 Task: Check the average views per listing of fitness center in the last 3 years.
Action: Mouse moved to (1034, 234)
Screenshot: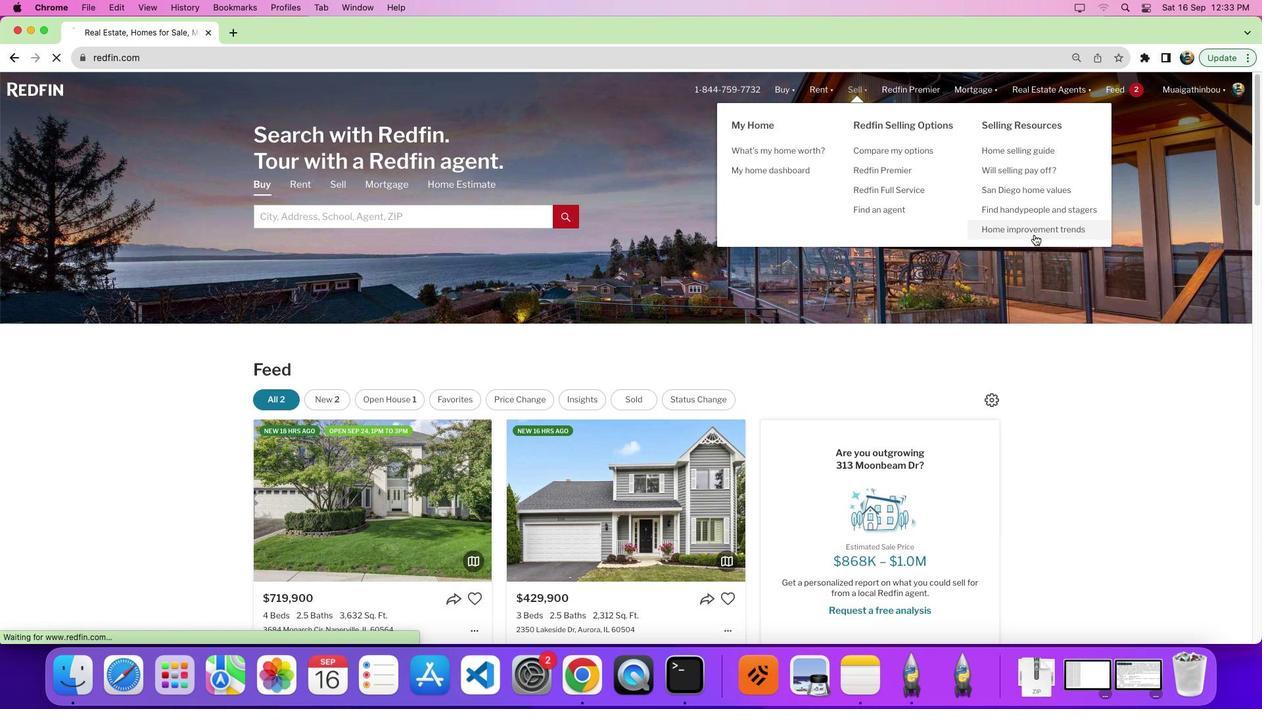 
Action: Mouse pressed left at (1034, 234)
Screenshot: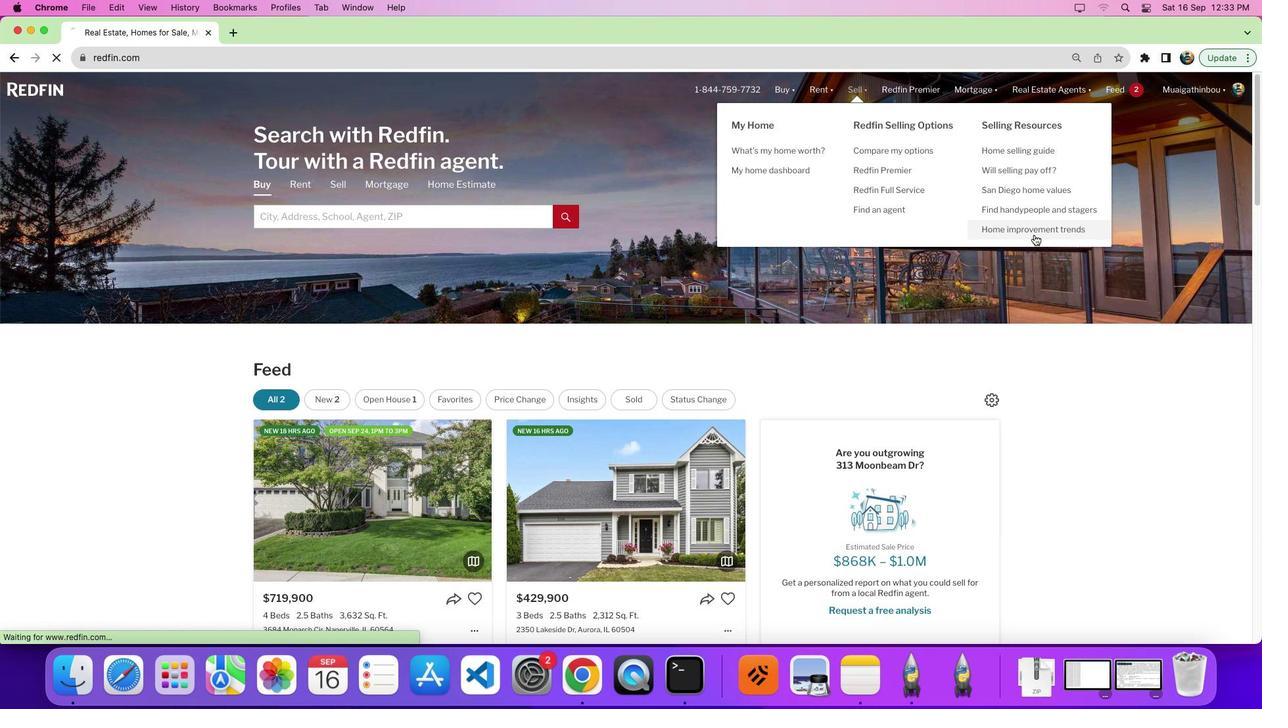 
Action: Mouse moved to (341, 247)
Screenshot: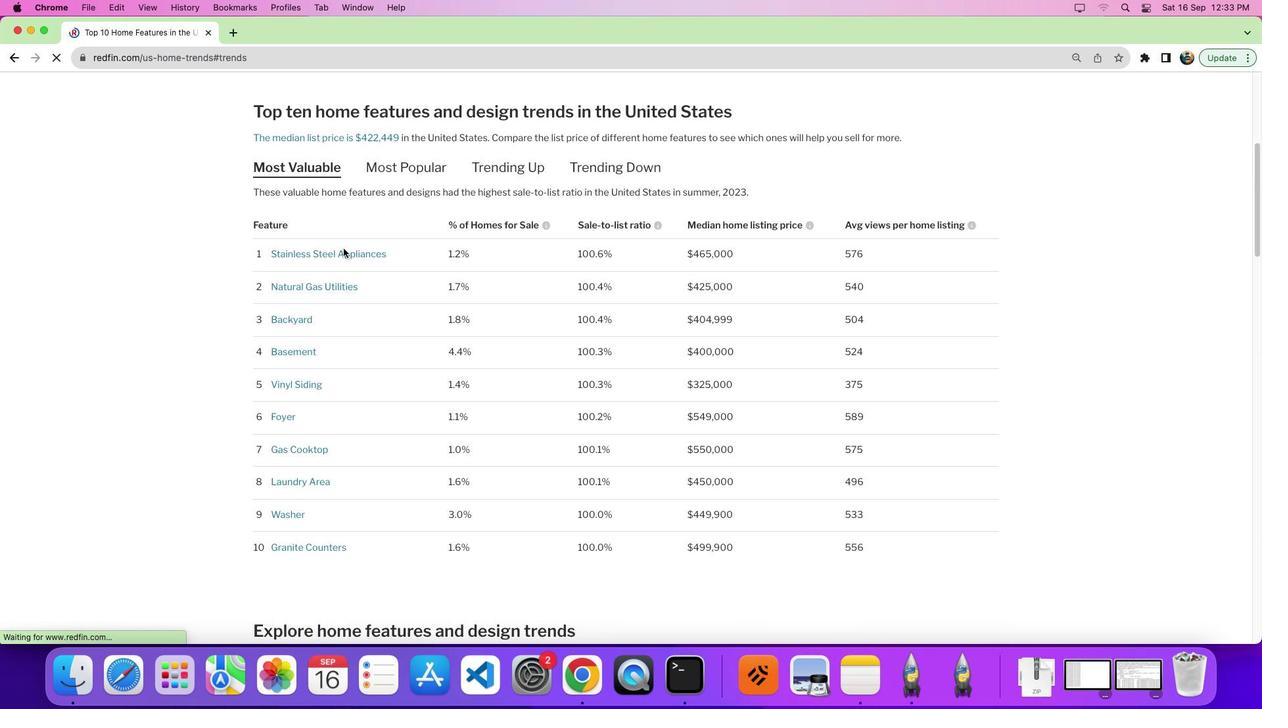 
Action: Mouse pressed left at (341, 247)
Screenshot: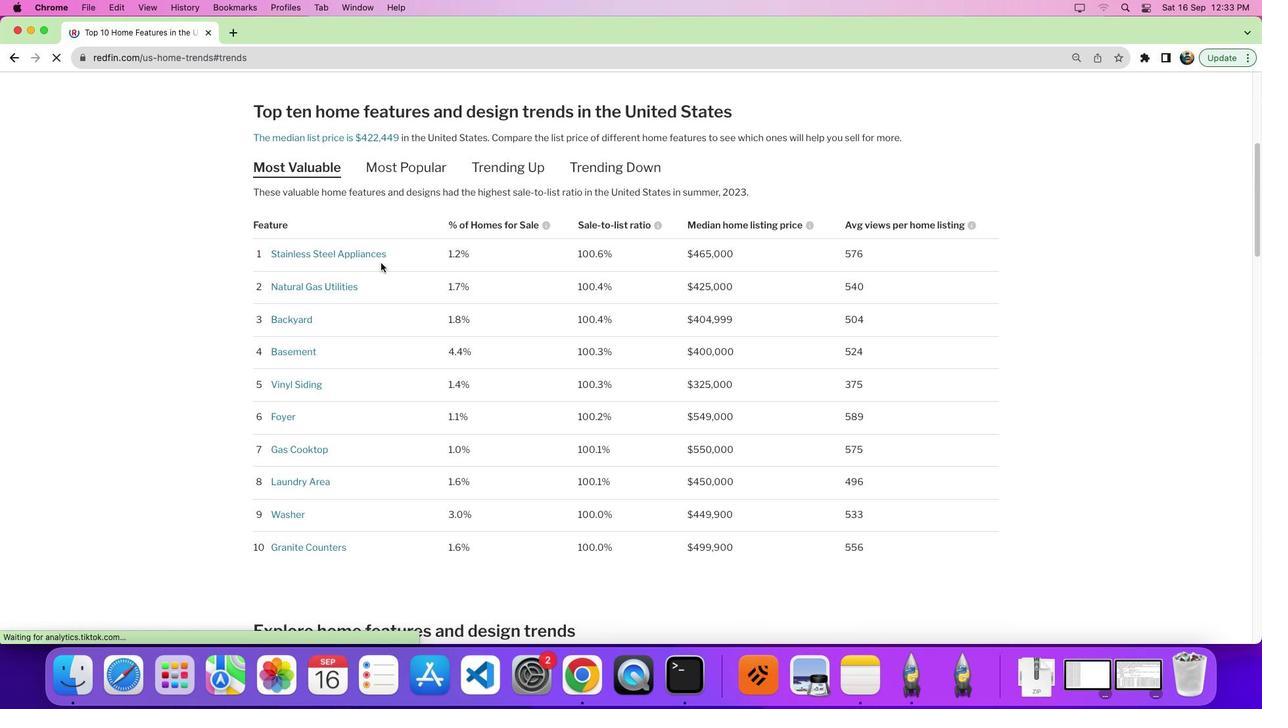 
Action: Mouse moved to (575, 325)
Screenshot: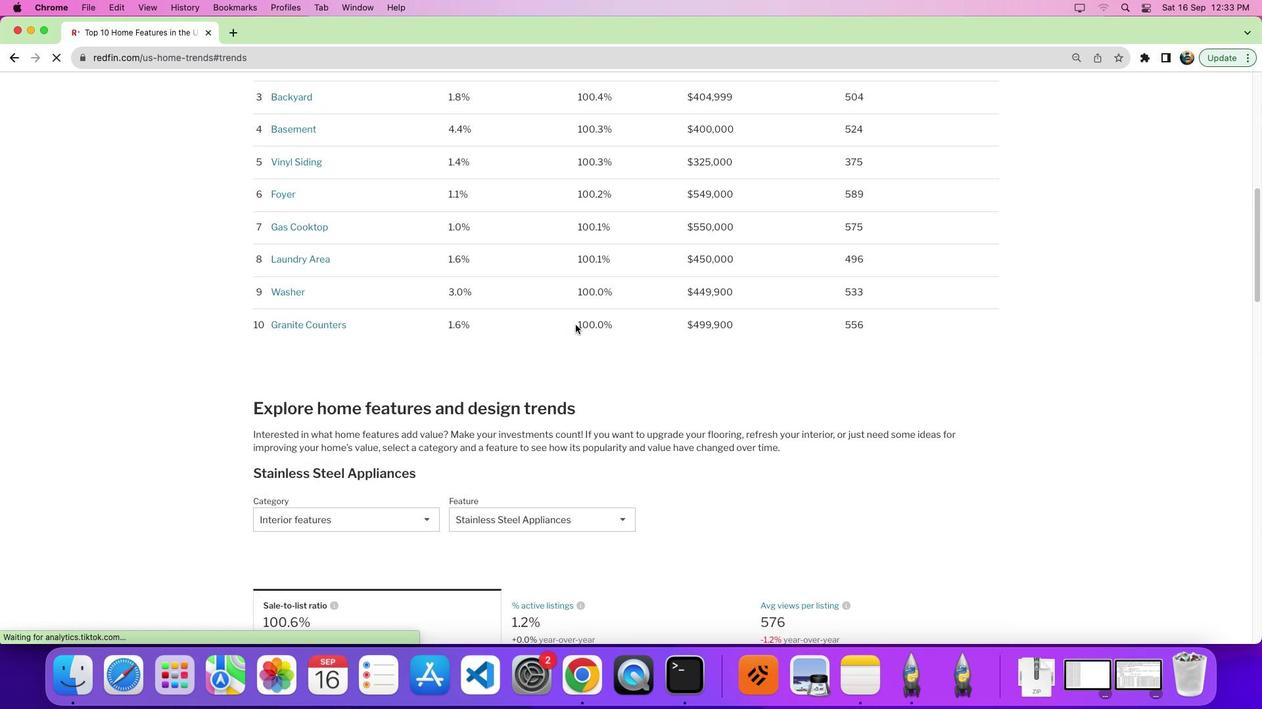 
Action: Mouse scrolled (575, 325) with delta (0, 0)
Screenshot: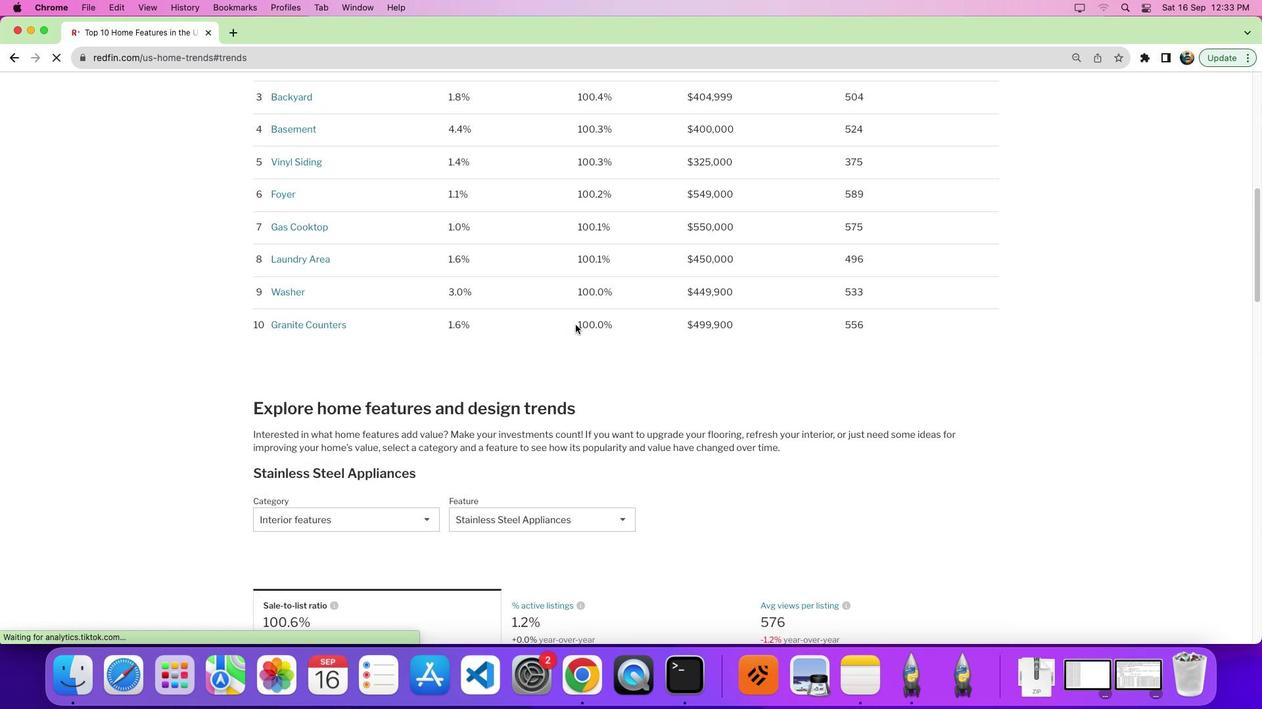 
Action: Mouse scrolled (575, 325) with delta (0, 0)
Screenshot: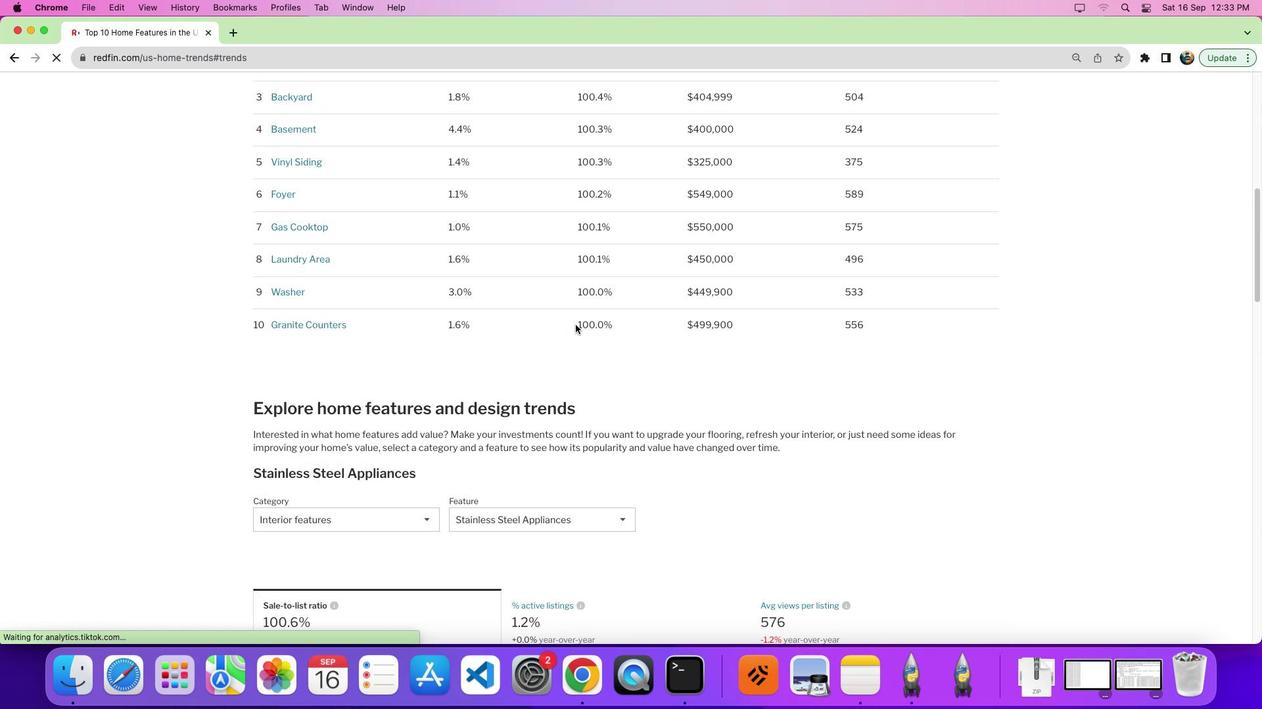 
Action: Mouse scrolled (575, 325) with delta (0, -3)
Screenshot: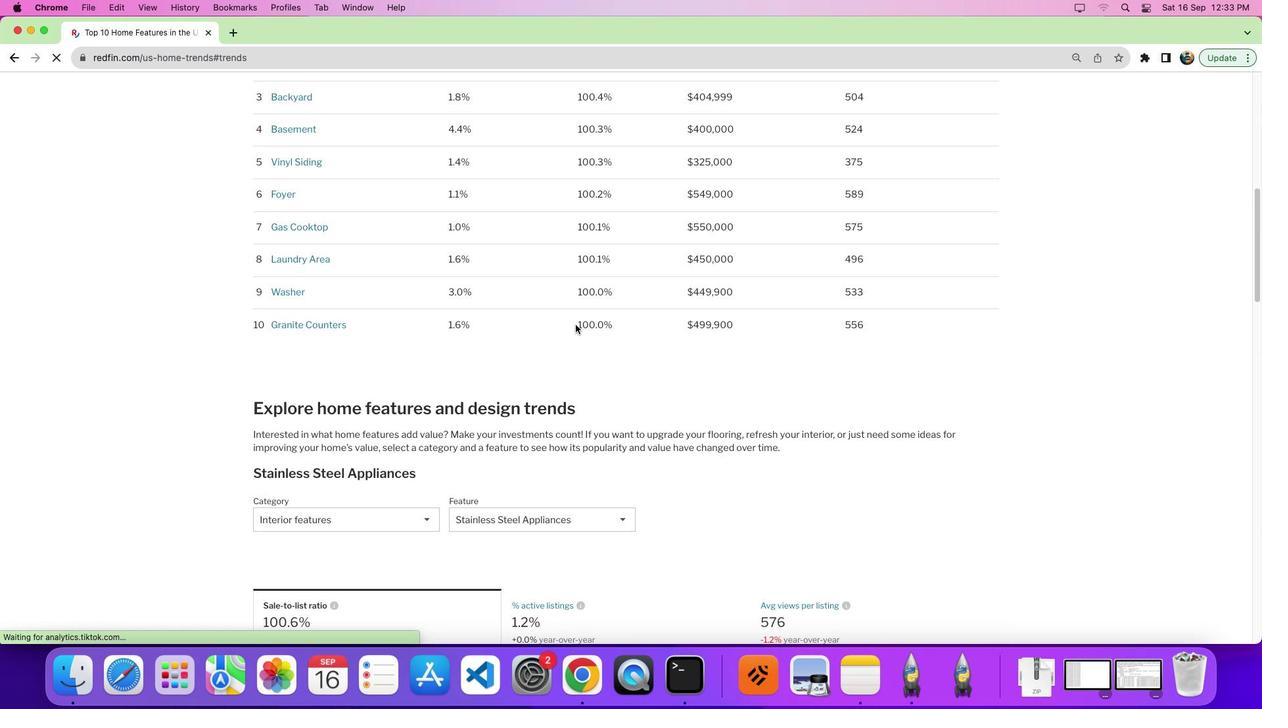 
Action: Mouse moved to (575, 325)
Screenshot: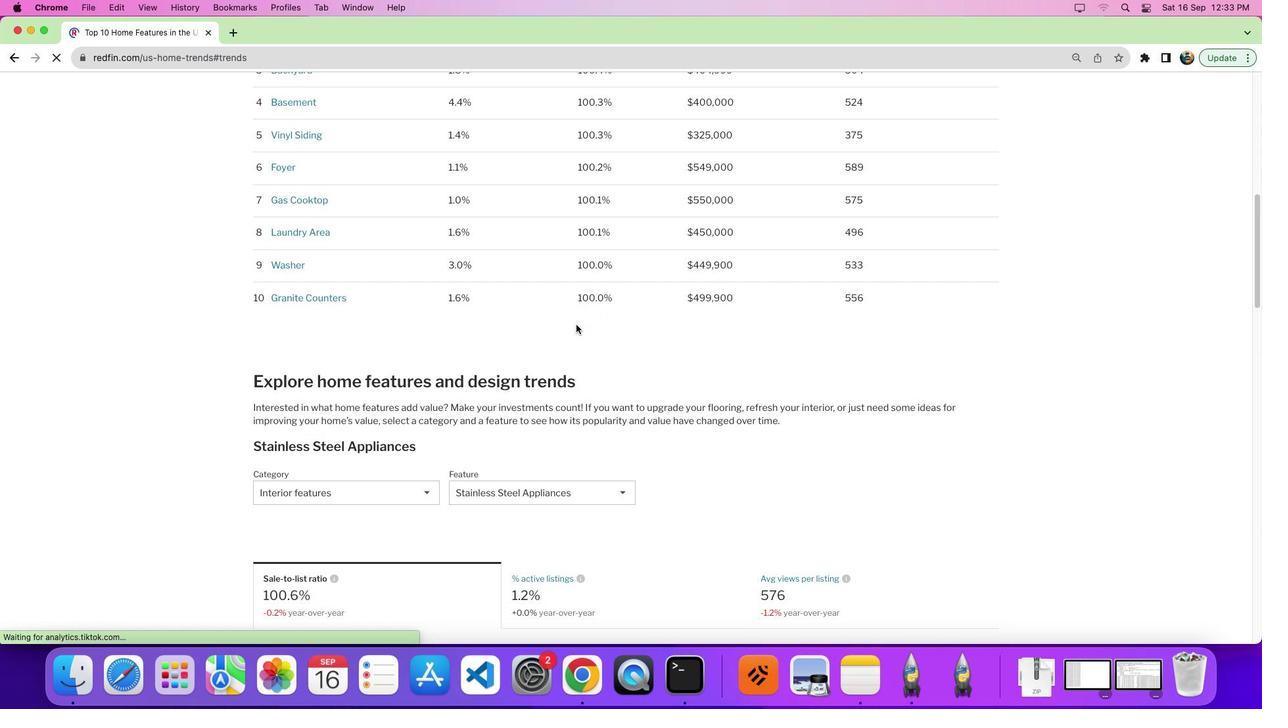 
Action: Mouse scrolled (575, 325) with delta (0, 0)
Screenshot: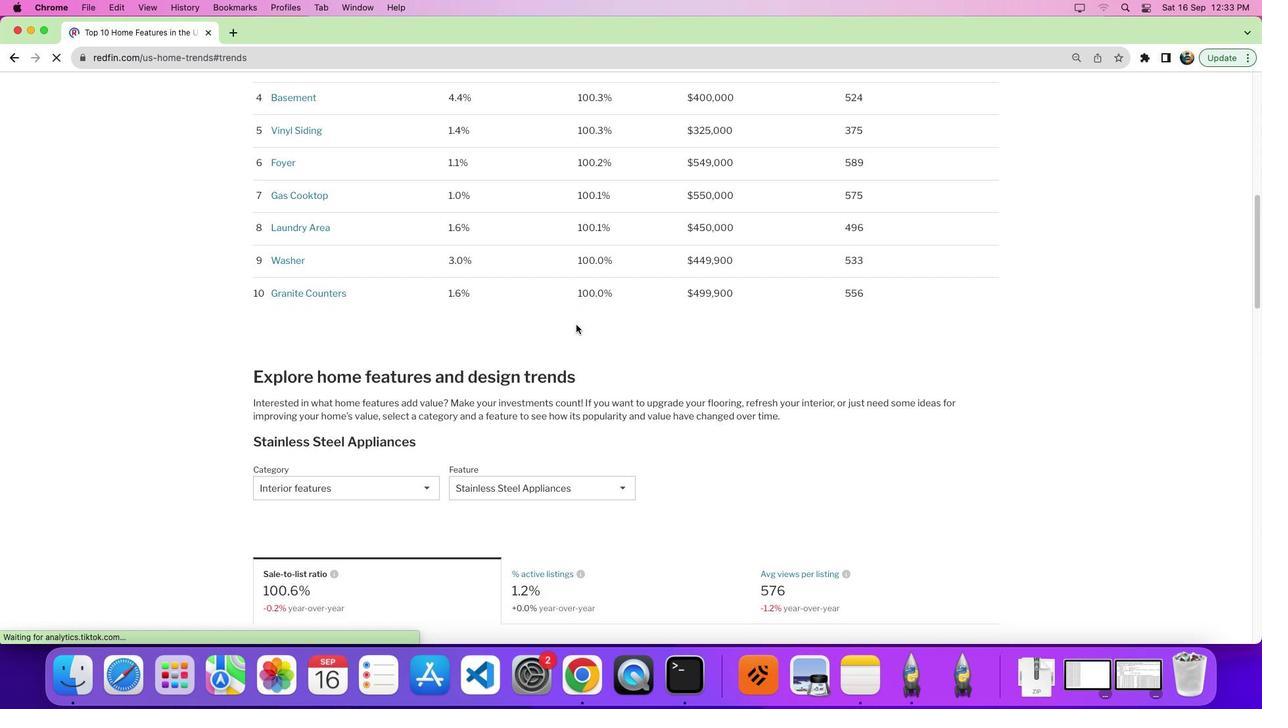 
Action: Mouse scrolled (575, 325) with delta (0, 0)
Screenshot: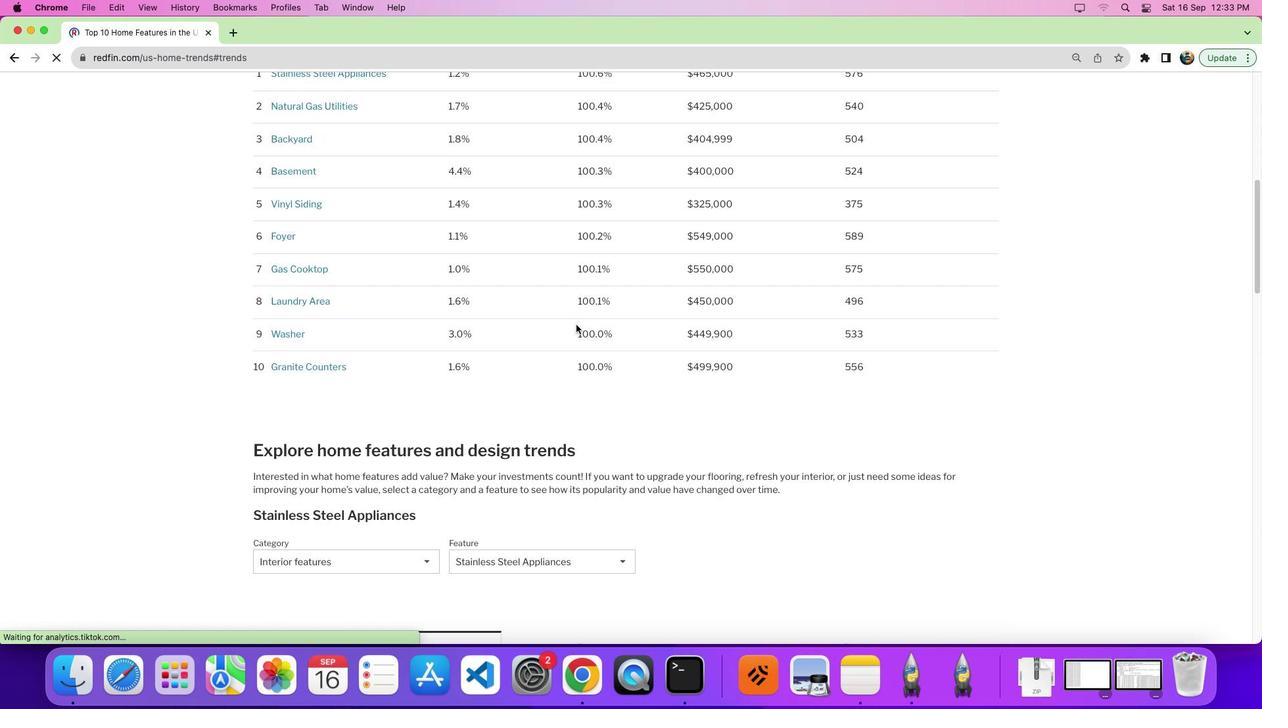 
Action: Mouse scrolled (575, 325) with delta (0, 0)
Screenshot: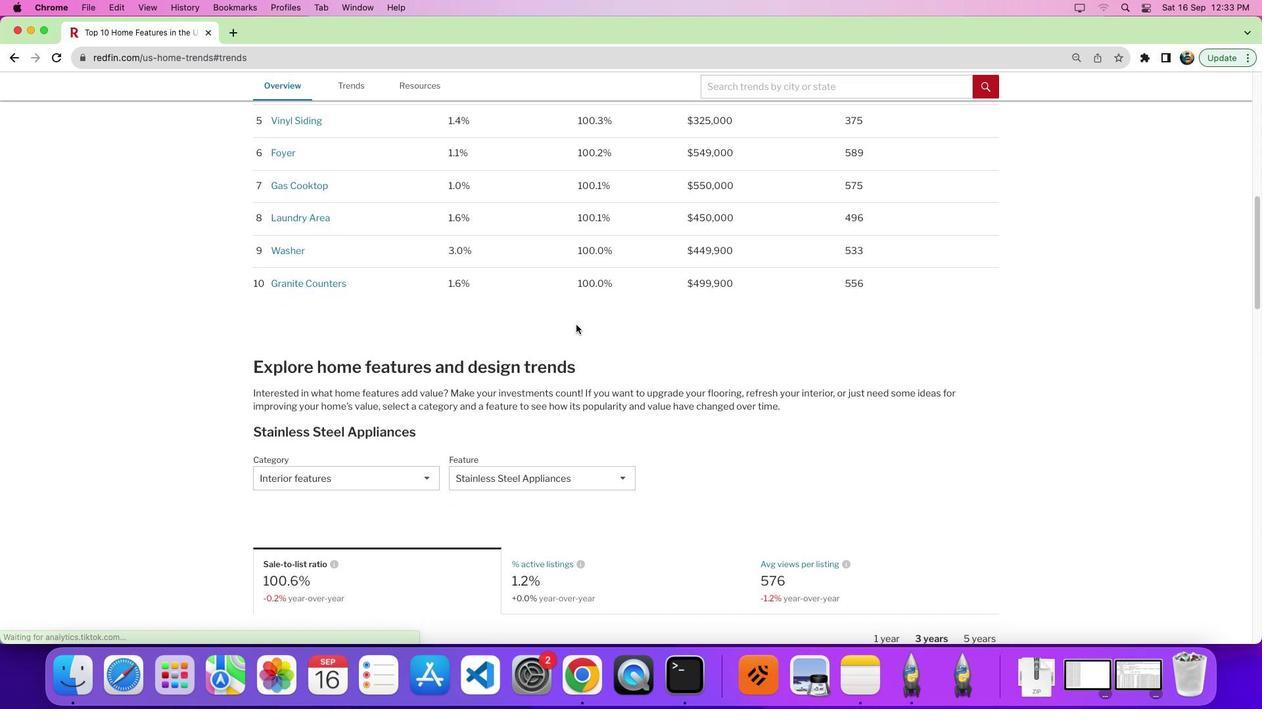 
Action: Mouse scrolled (575, 325) with delta (0, 0)
Screenshot: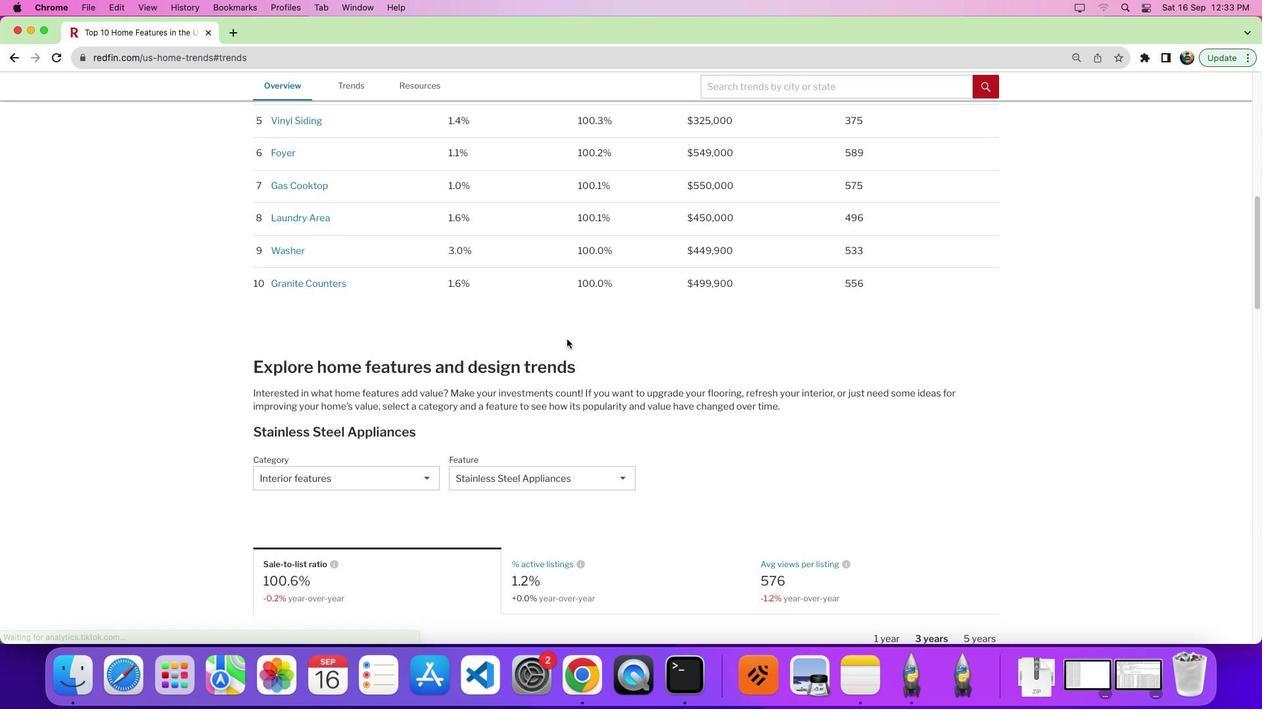 
Action: Mouse moved to (594, 421)
Screenshot: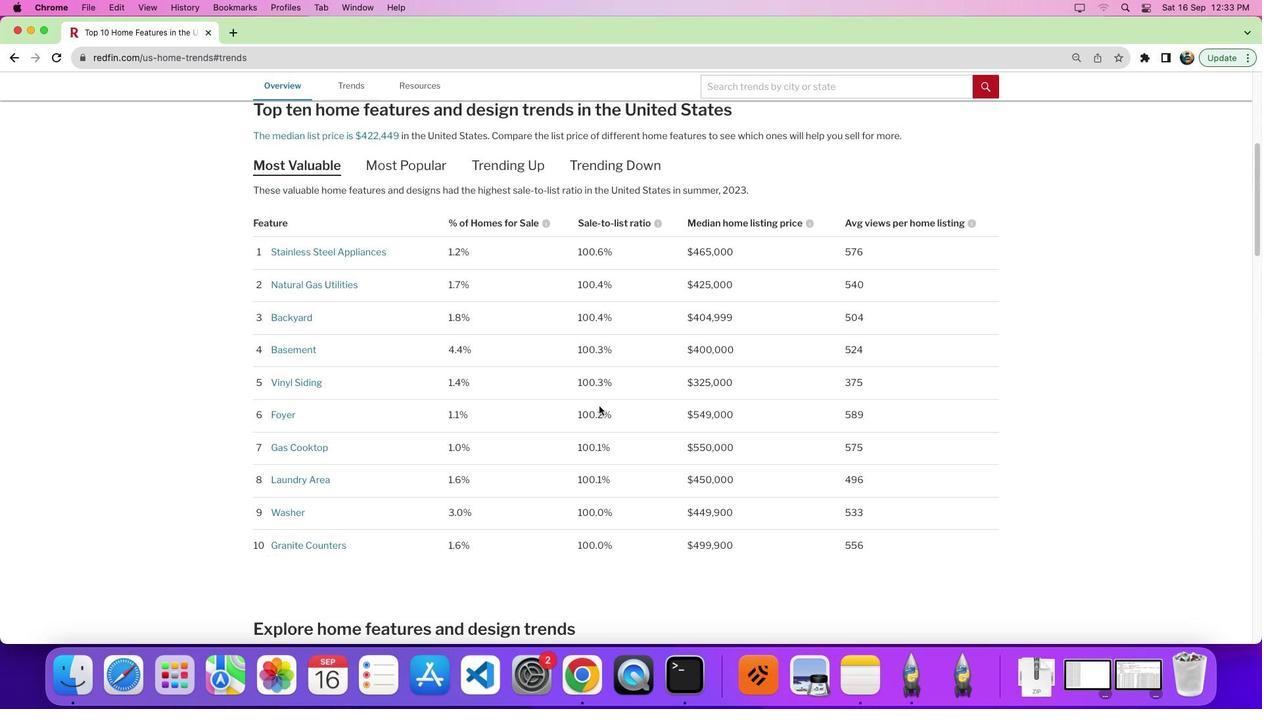 
Action: Mouse scrolled (594, 421) with delta (0, 0)
Screenshot: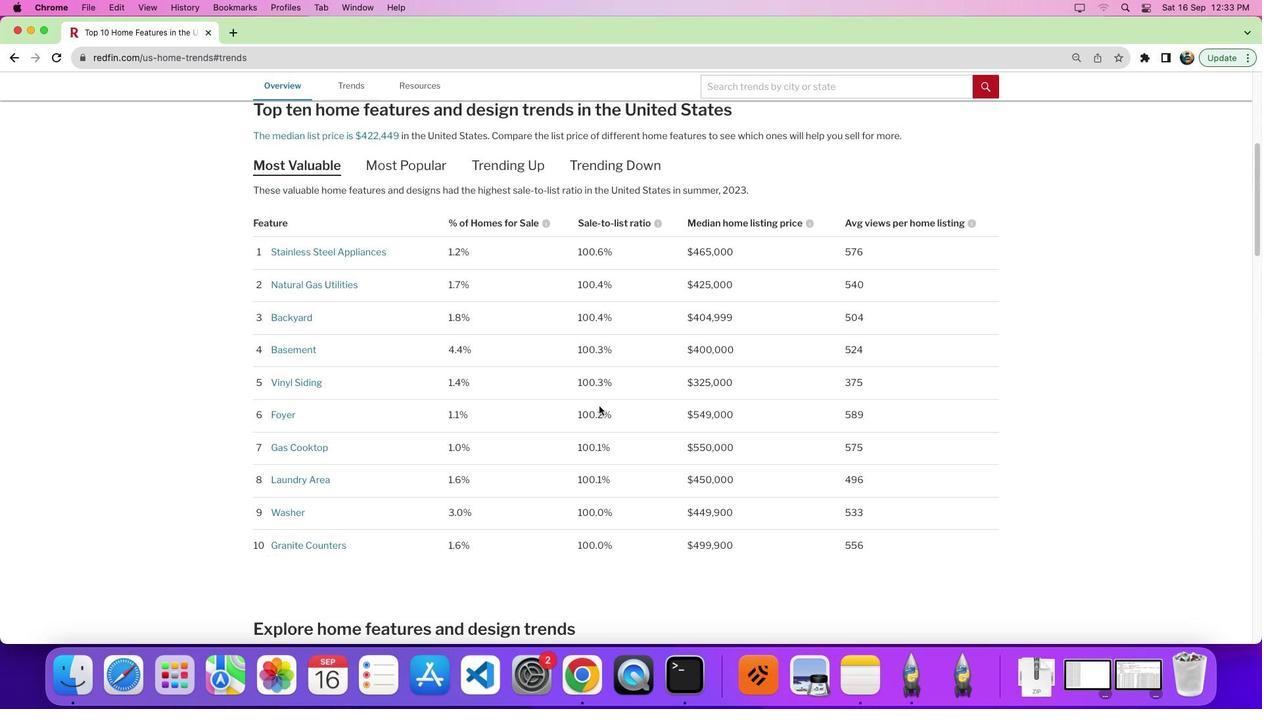 
Action: Mouse moved to (598, 410)
Screenshot: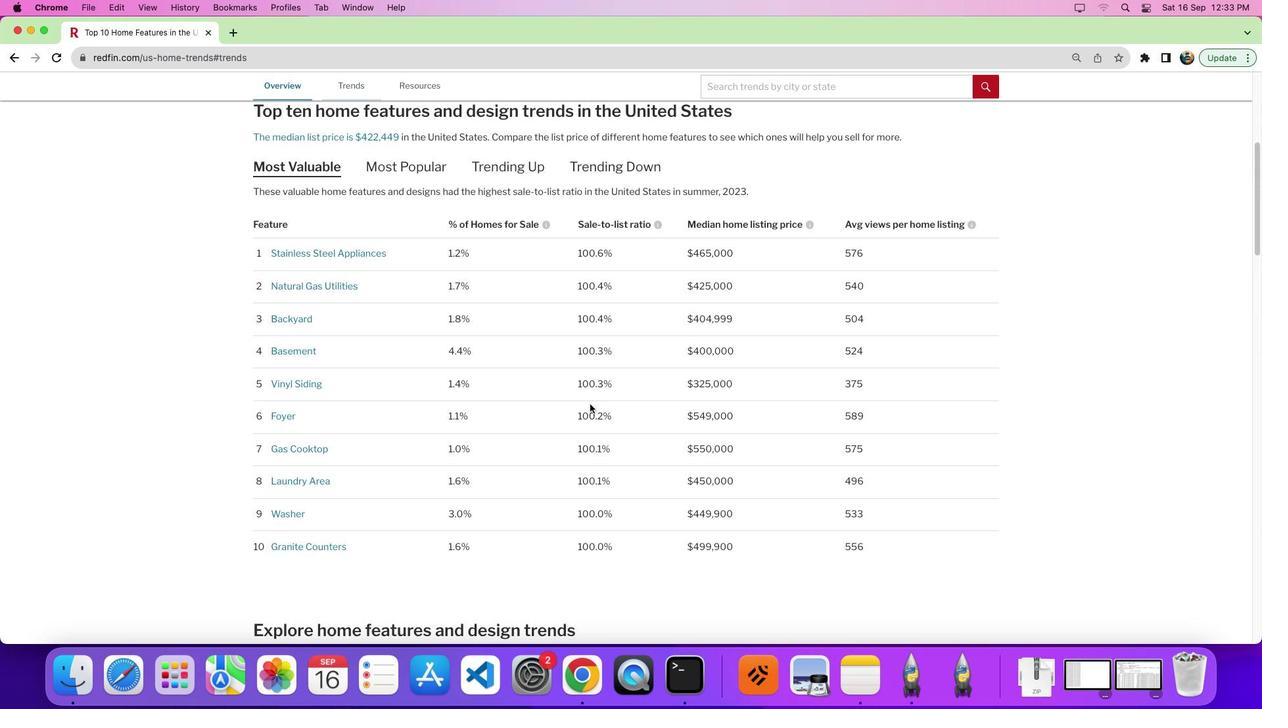 
Action: Mouse scrolled (598, 410) with delta (0, 0)
Screenshot: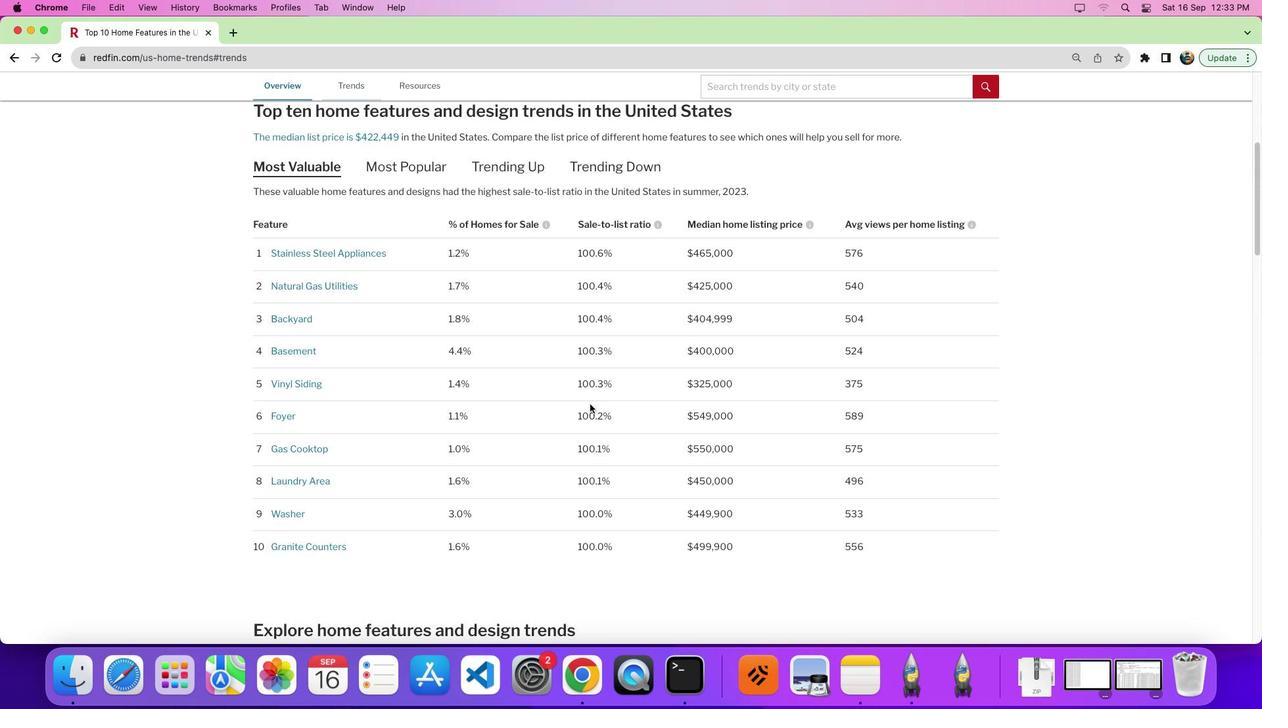 
Action: Mouse moved to (630, 391)
Screenshot: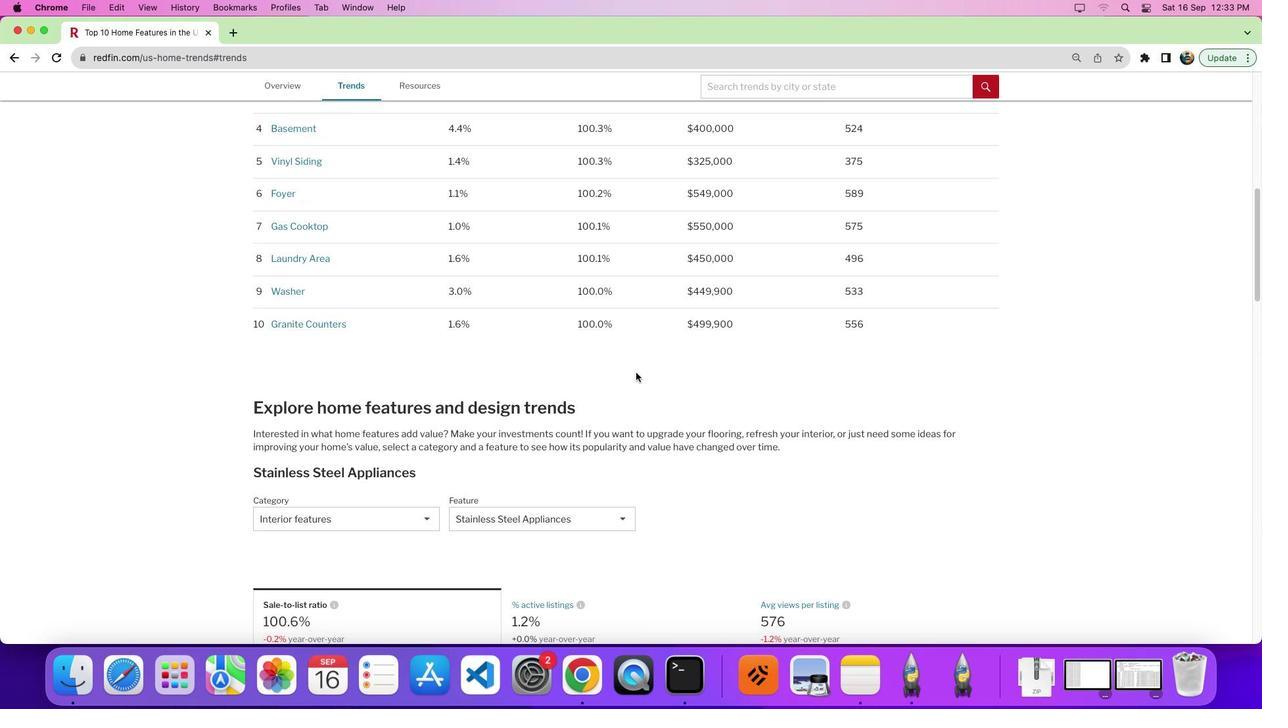
Action: Mouse scrolled (630, 391) with delta (0, 0)
Screenshot: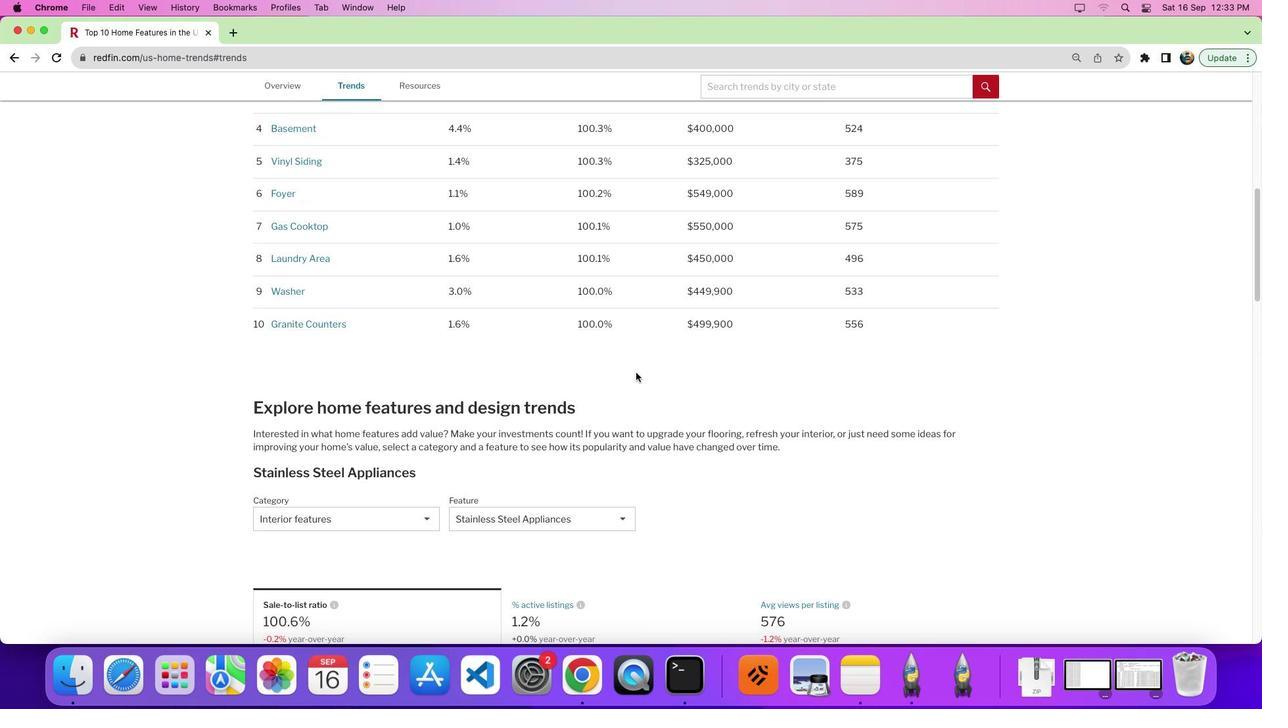 
Action: Mouse moved to (631, 389)
Screenshot: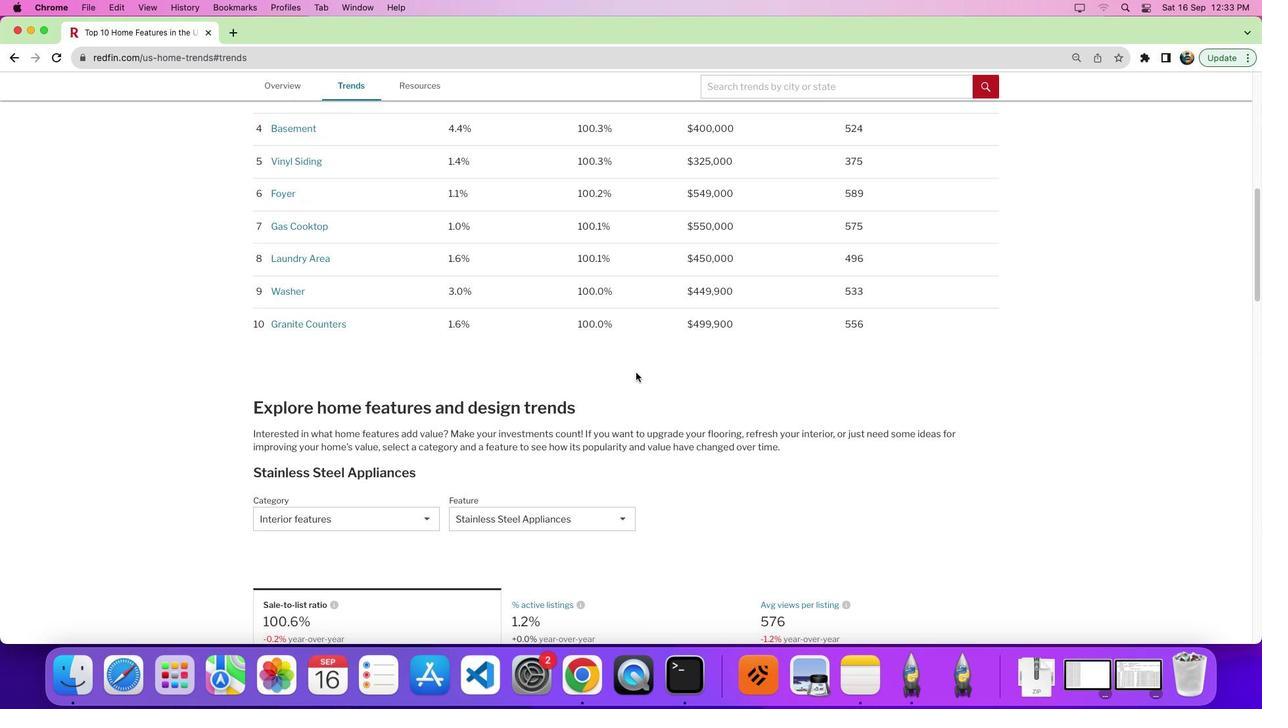 
Action: Mouse scrolled (631, 389) with delta (0, 0)
Screenshot: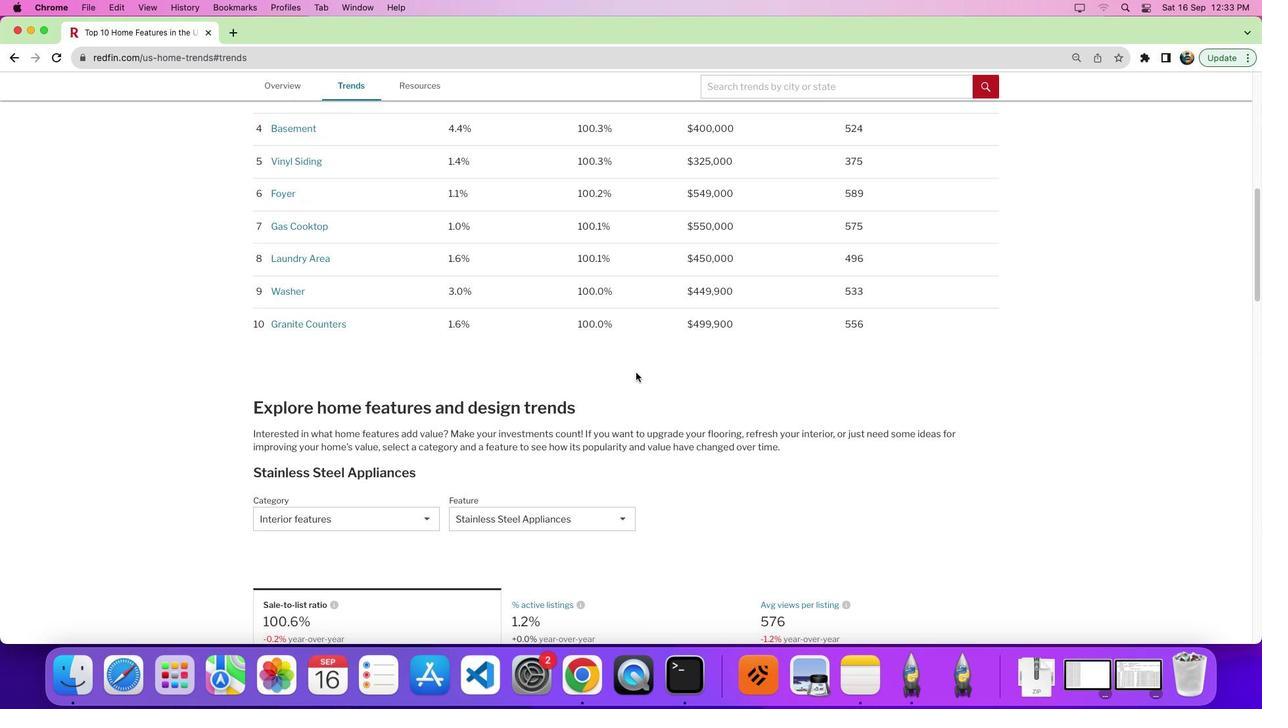 
Action: Mouse moved to (633, 379)
Screenshot: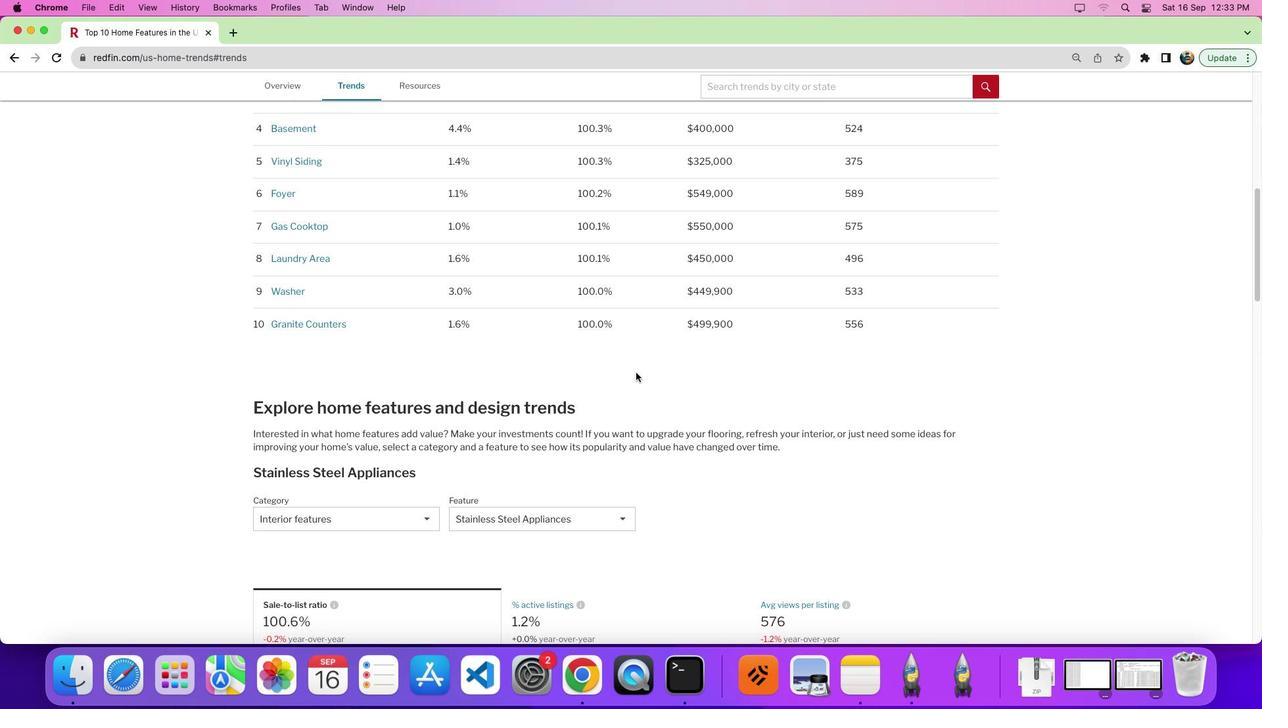 
Action: Mouse scrolled (633, 379) with delta (0, -3)
Screenshot: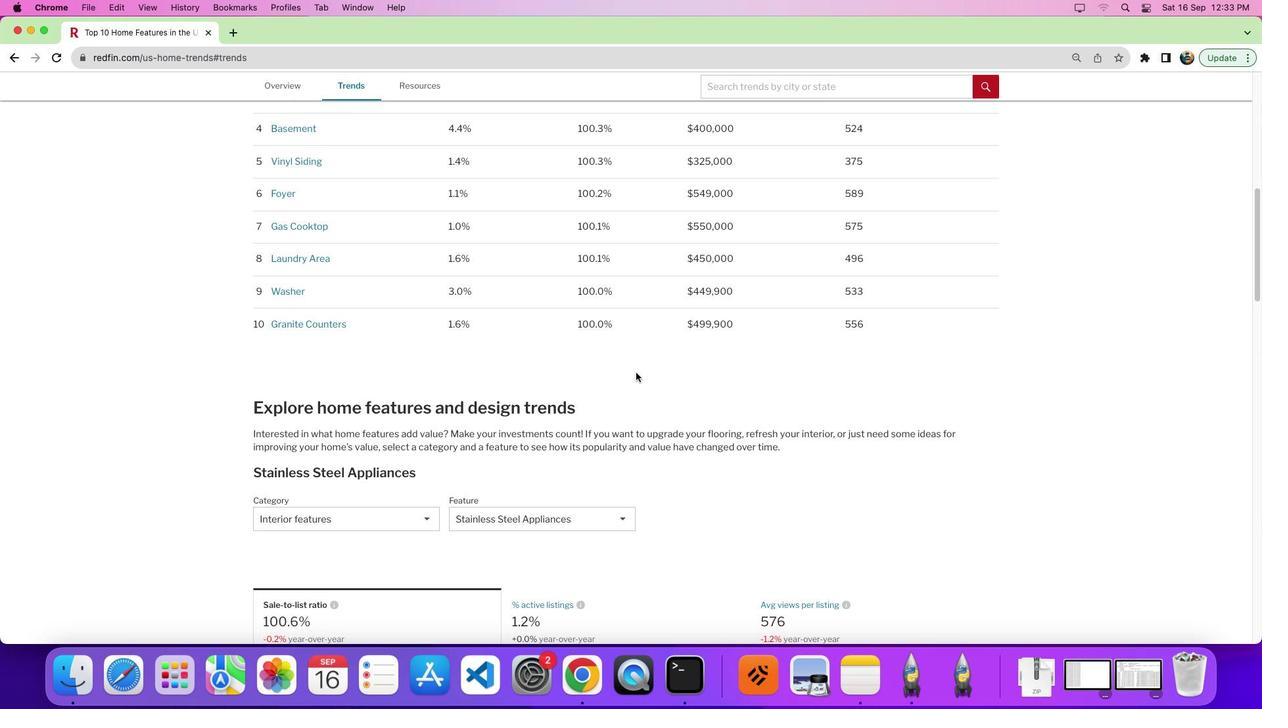 
Action: Mouse moved to (635, 374)
Screenshot: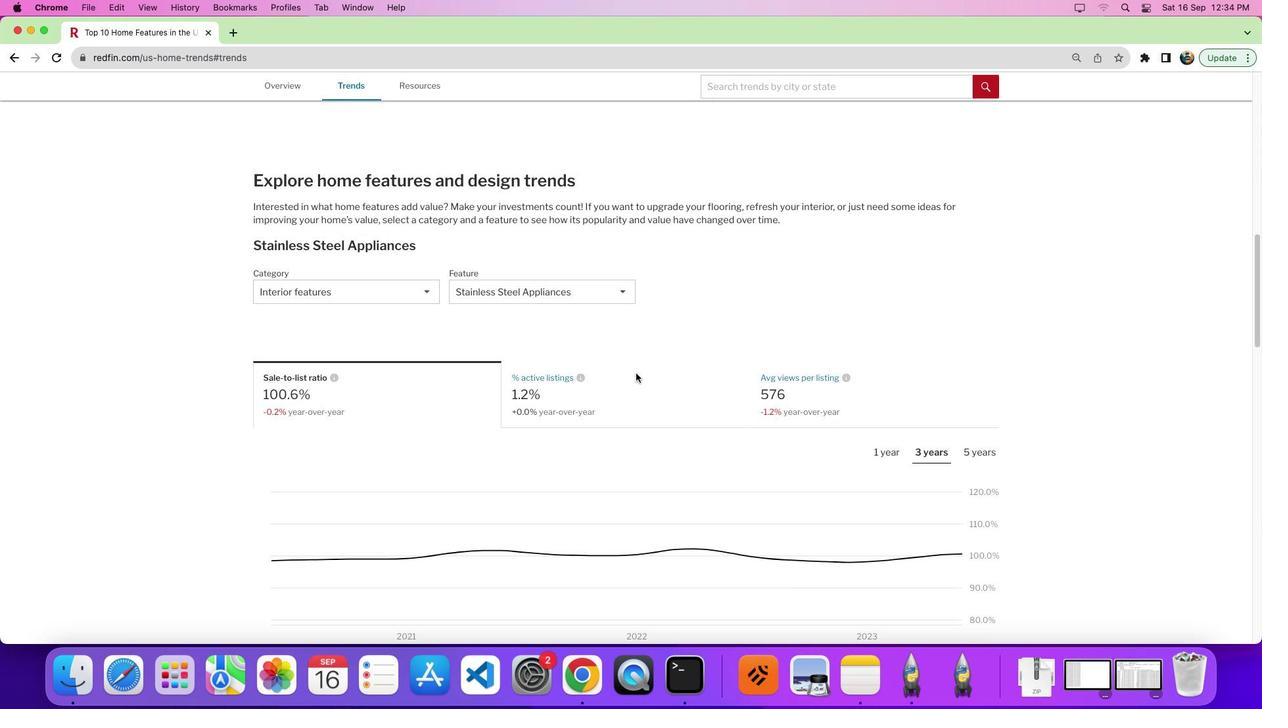 
Action: Mouse scrolled (635, 374) with delta (0, 0)
Screenshot: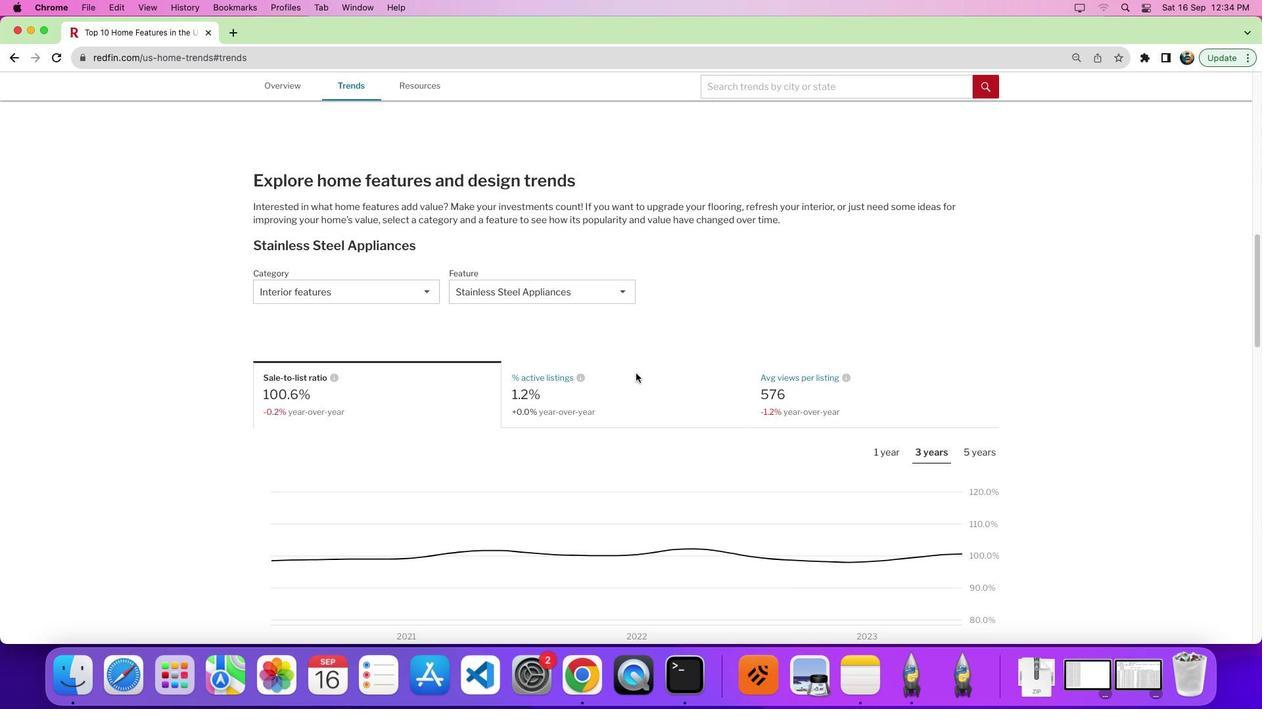 
Action: Mouse scrolled (635, 374) with delta (0, 0)
Screenshot: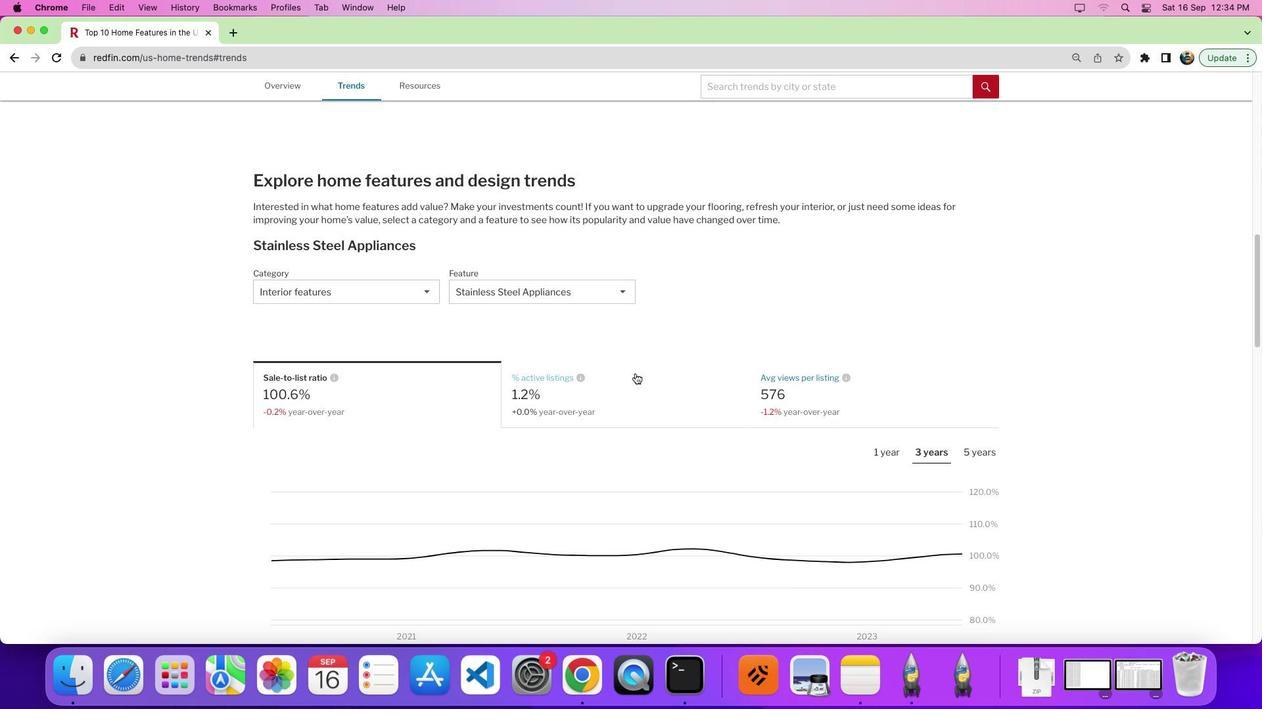 
Action: Mouse scrolled (635, 374) with delta (0, -3)
Screenshot: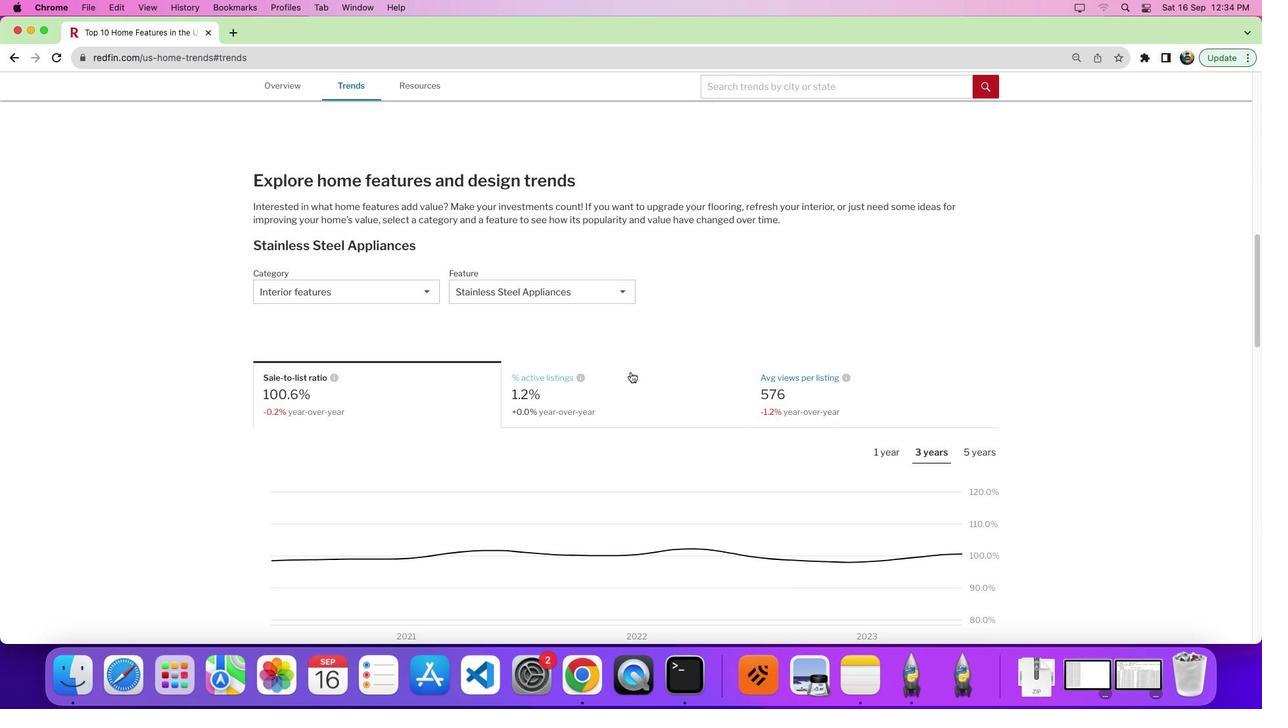 
Action: Mouse moved to (312, 298)
Screenshot: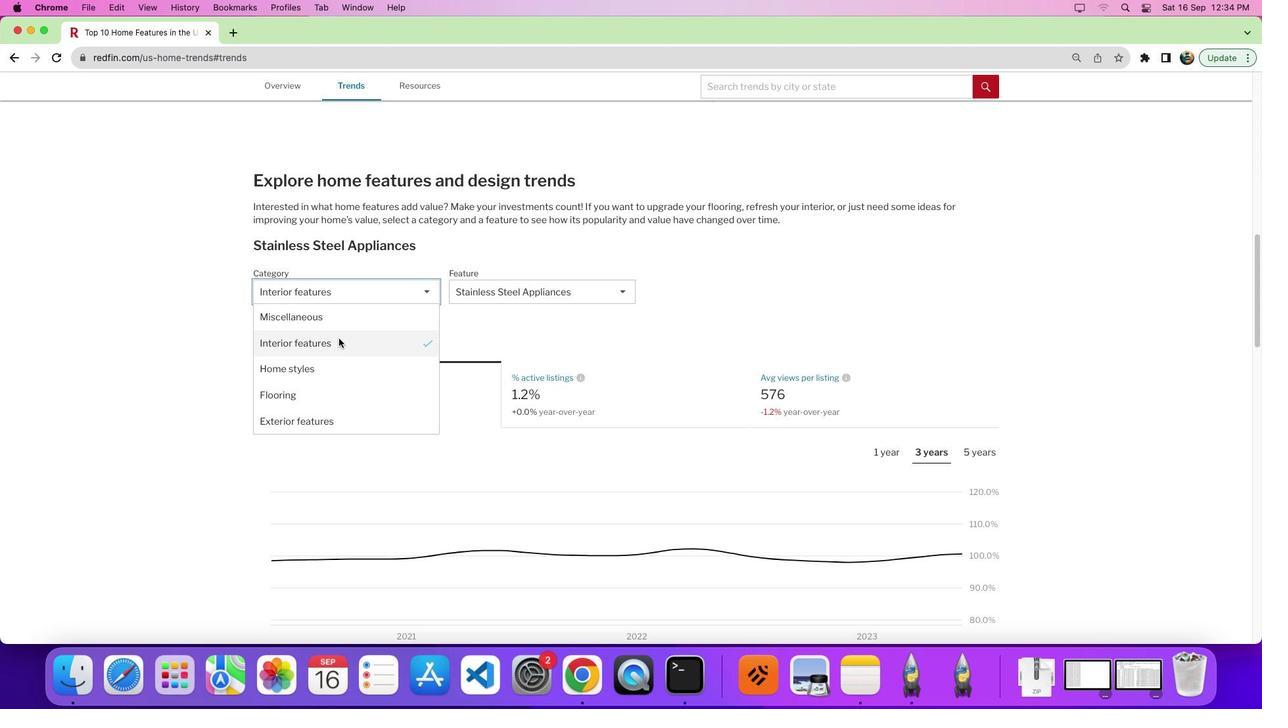 
Action: Mouse pressed left at (312, 298)
Screenshot: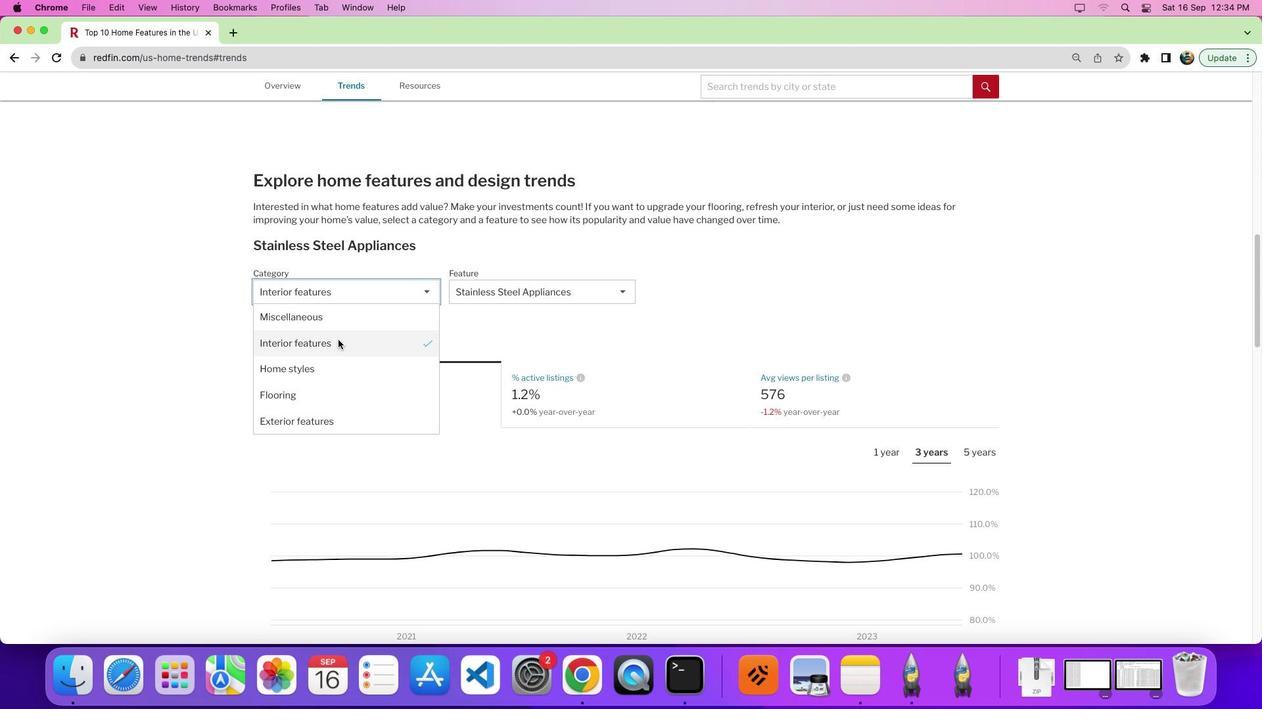 
Action: Mouse moved to (338, 340)
Screenshot: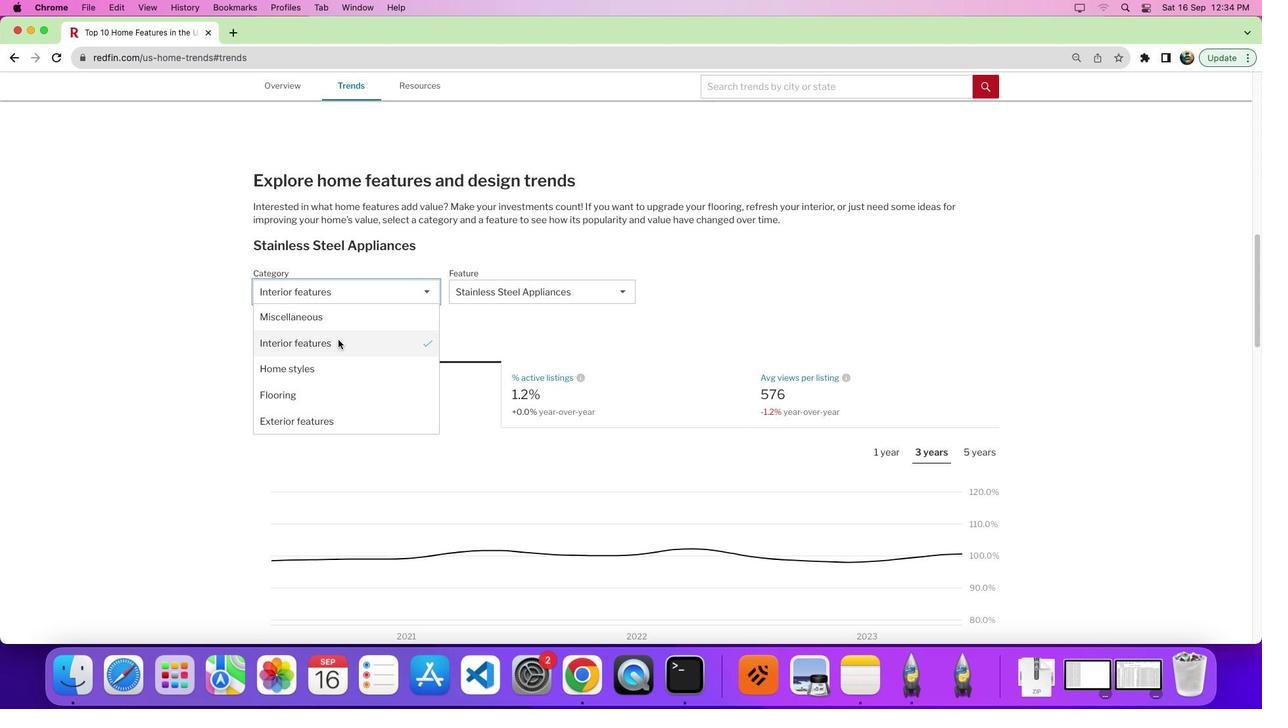 
Action: Mouse pressed left at (338, 340)
Screenshot: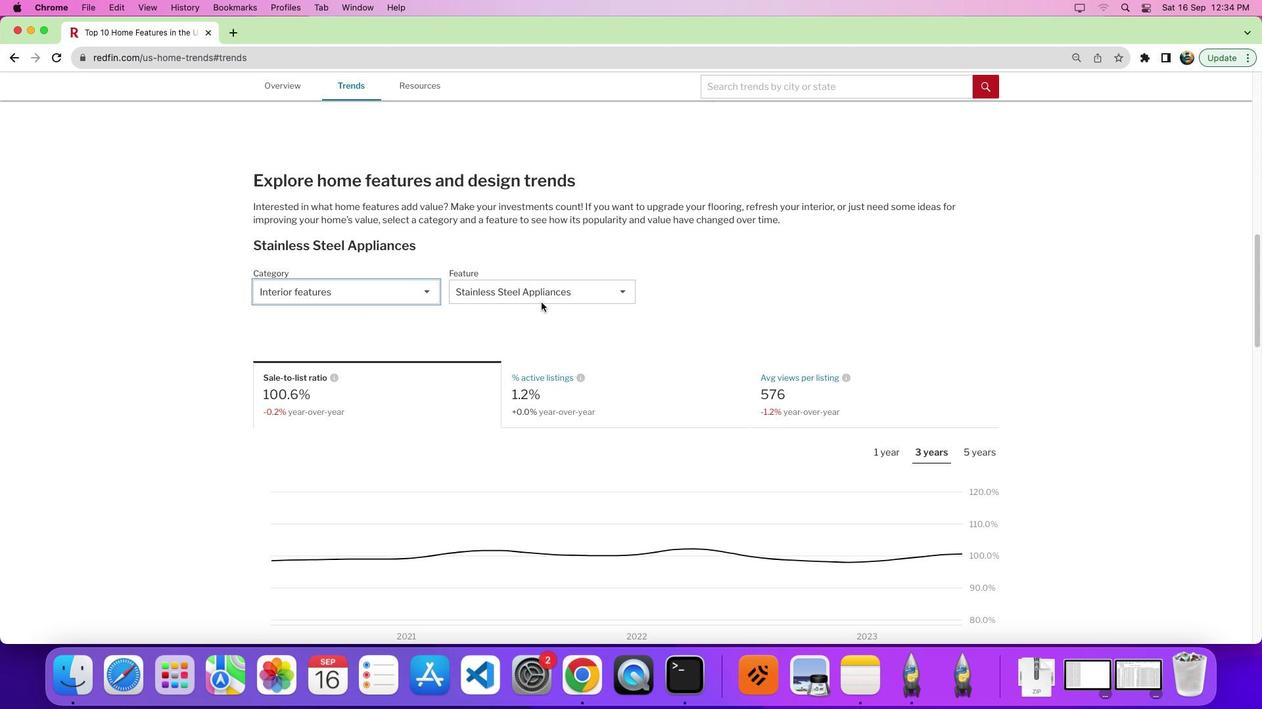 
Action: Mouse moved to (552, 297)
Screenshot: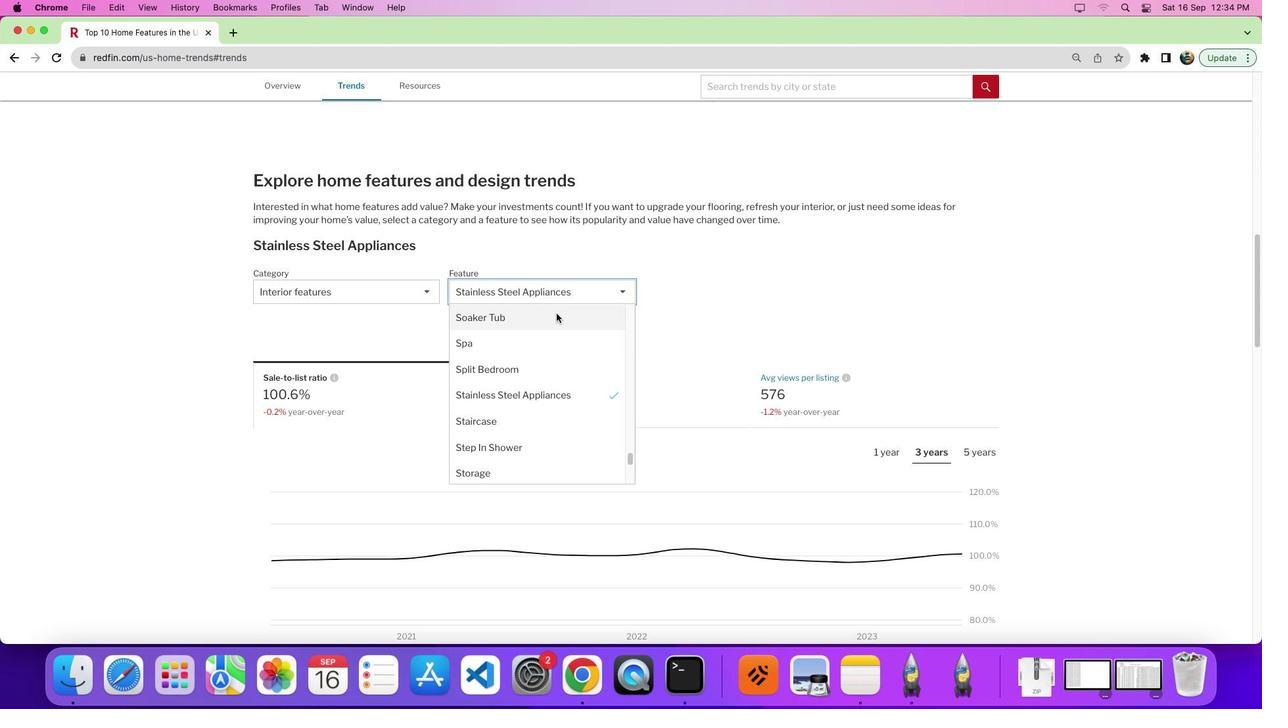 
Action: Mouse pressed left at (552, 297)
Screenshot: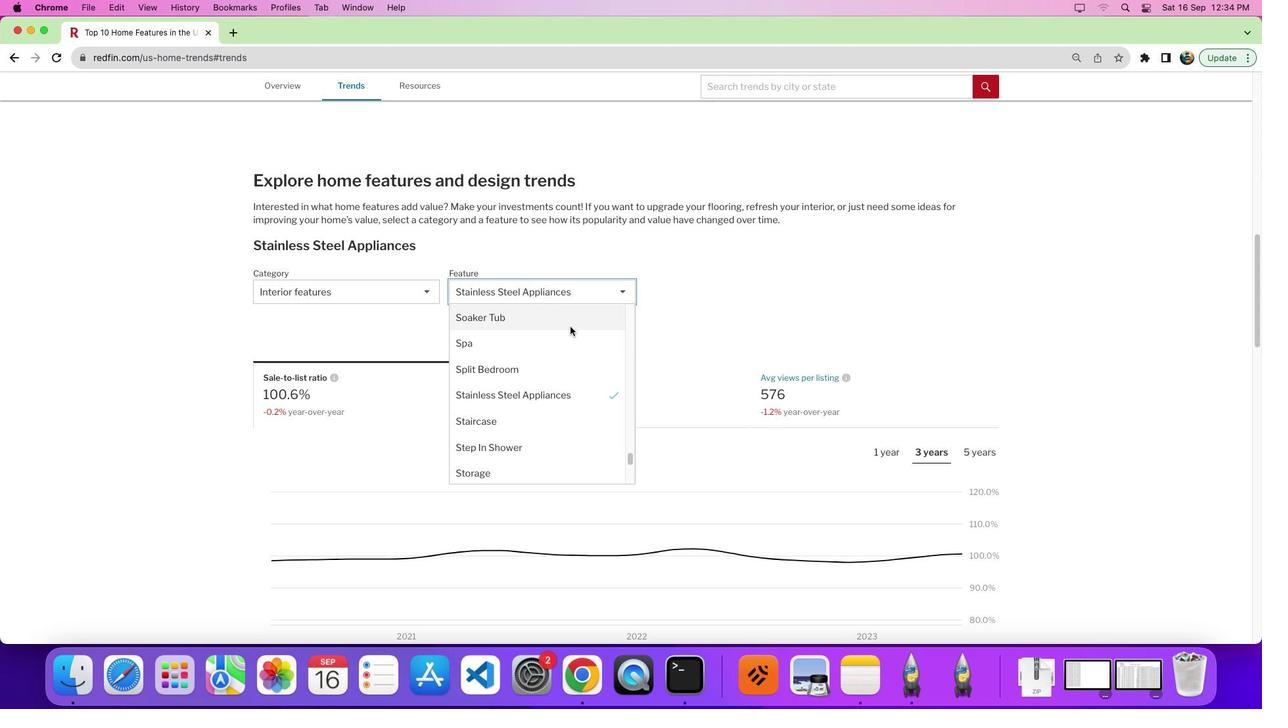 
Action: Mouse moved to (631, 353)
Screenshot: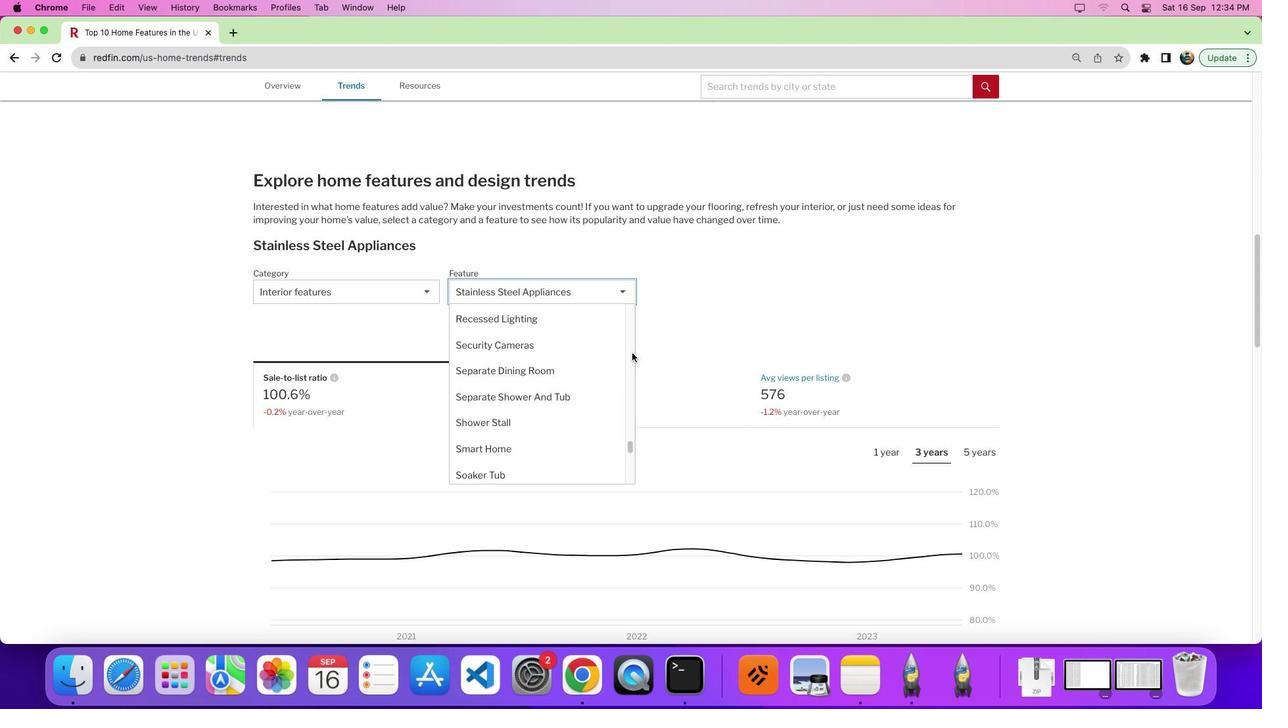 
Action: Mouse pressed left at (631, 353)
Screenshot: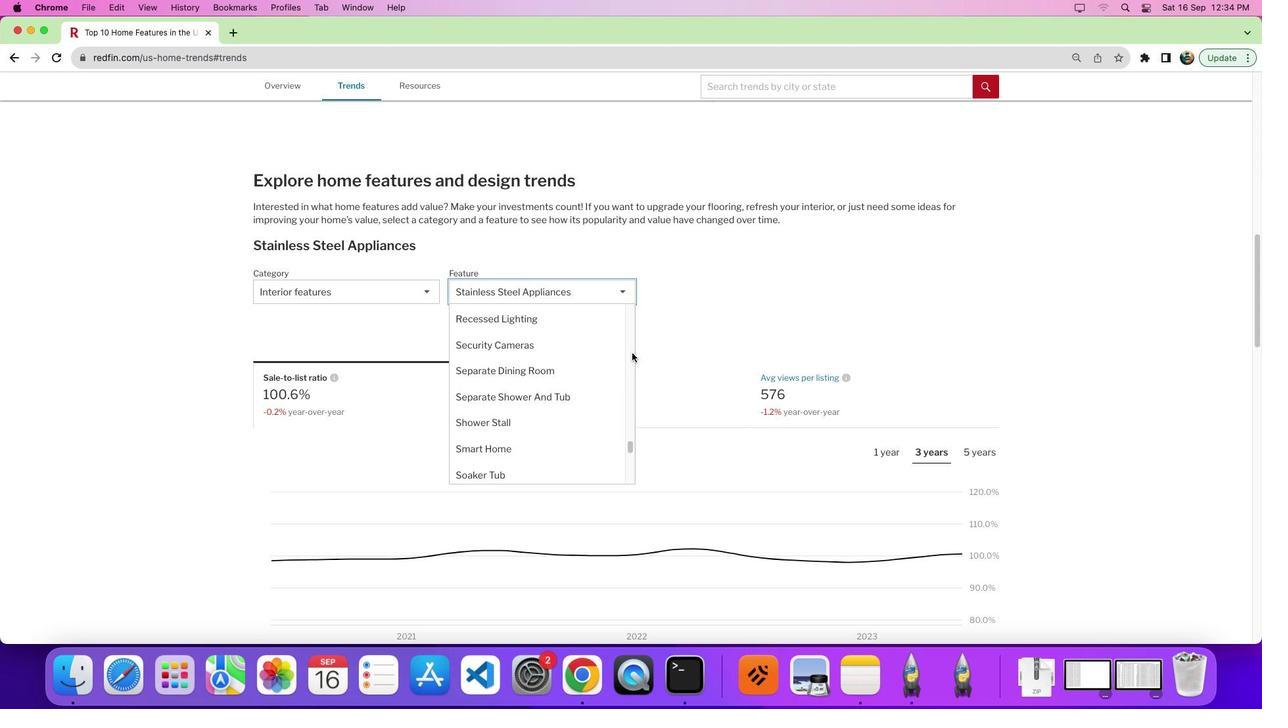 
Action: Mouse moved to (630, 375)
Screenshot: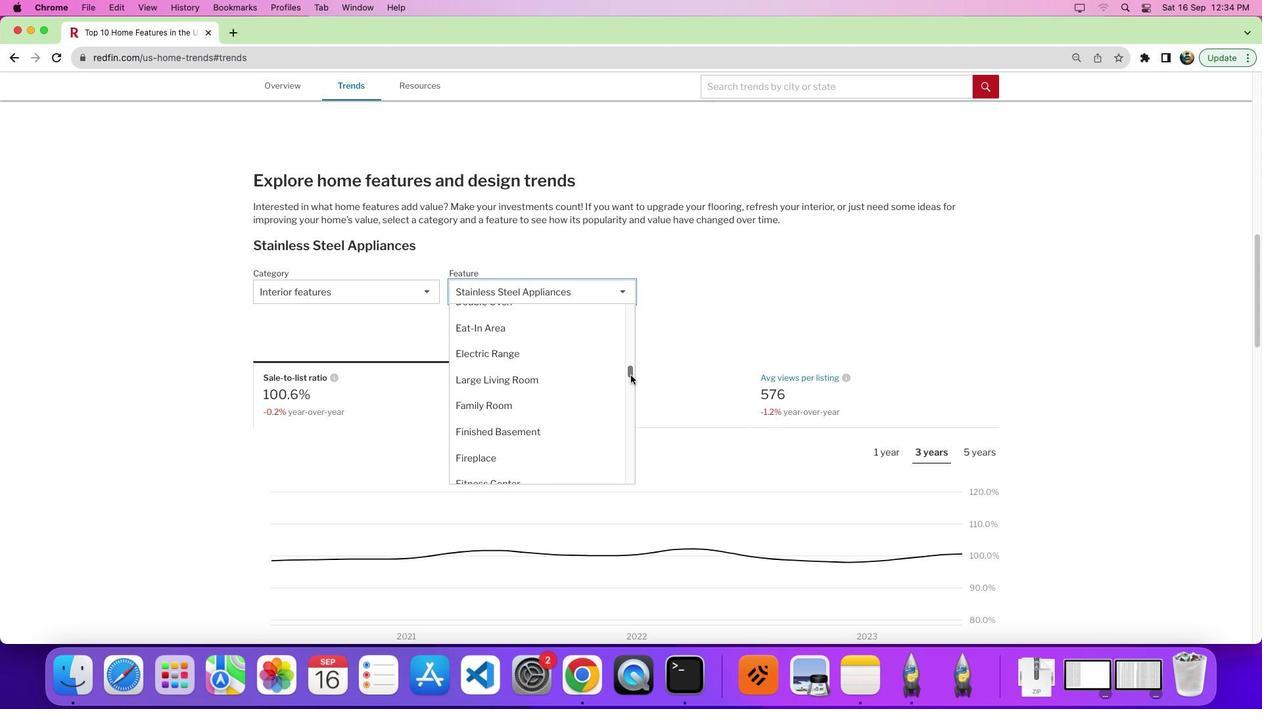 
Action: Mouse pressed left at (630, 375)
Screenshot: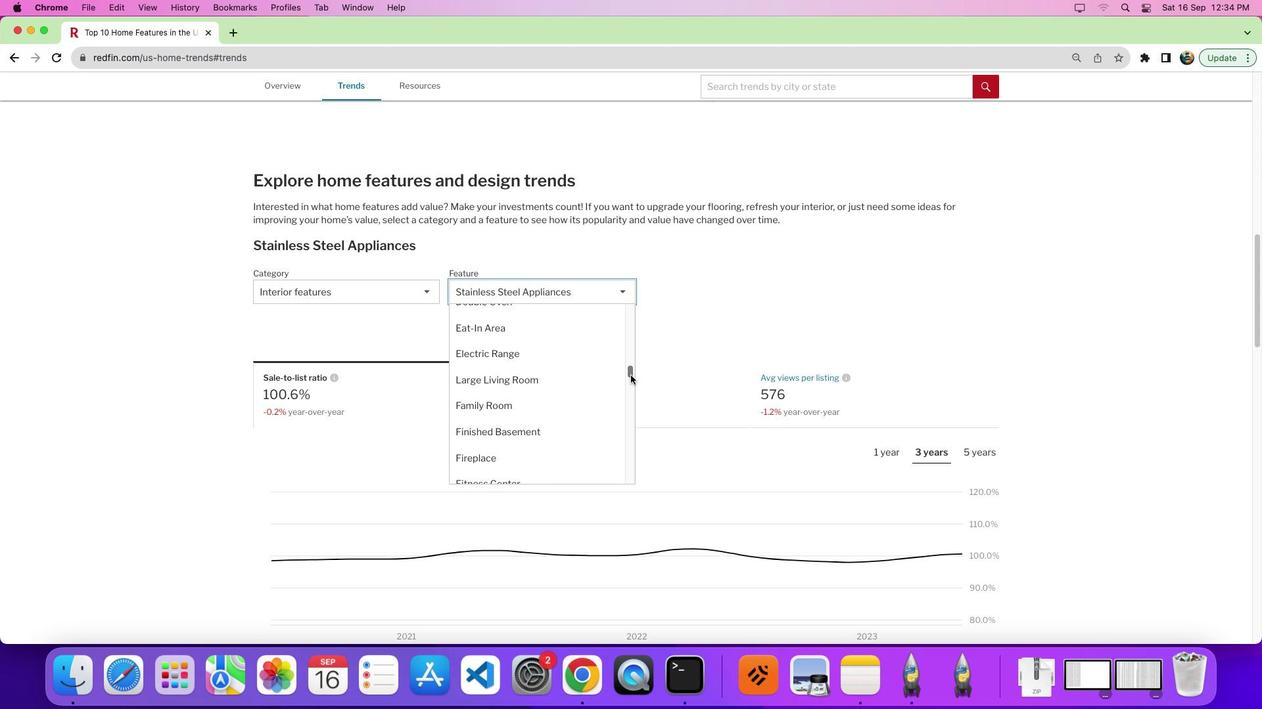 
Action: Mouse moved to (528, 429)
Screenshot: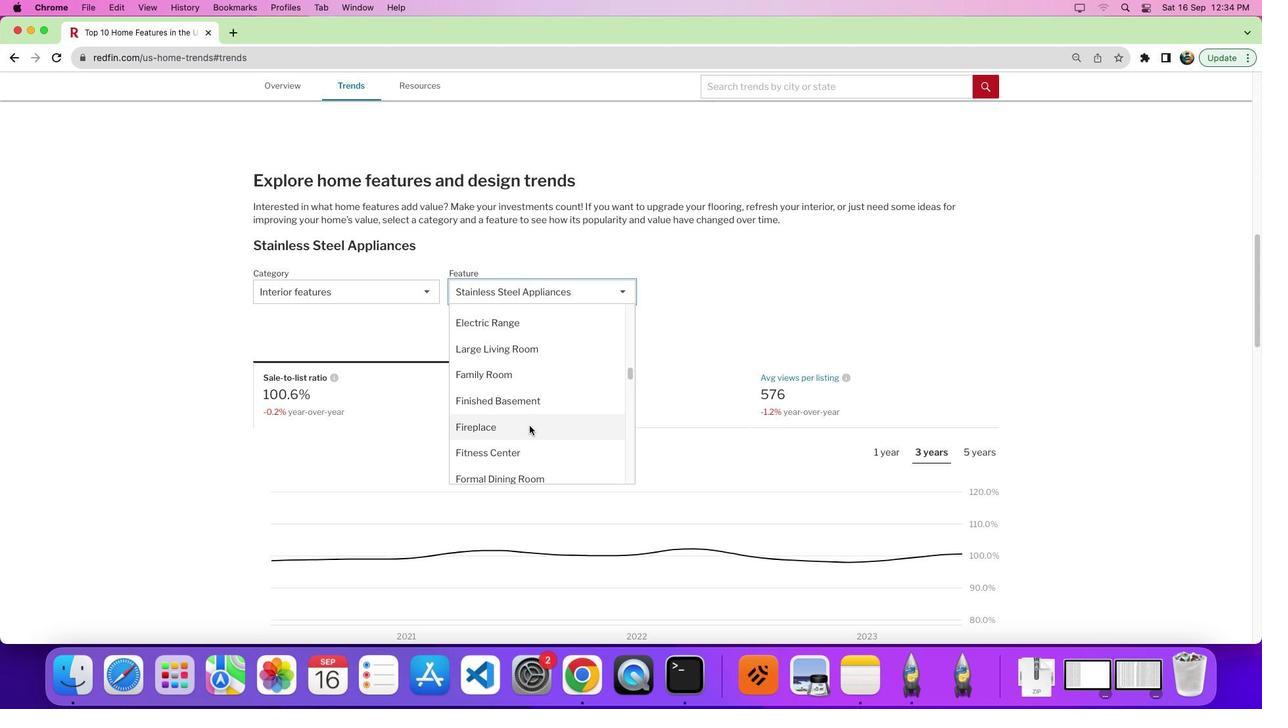 
Action: Mouse scrolled (528, 429) with delta (0, 0)
Screenshot: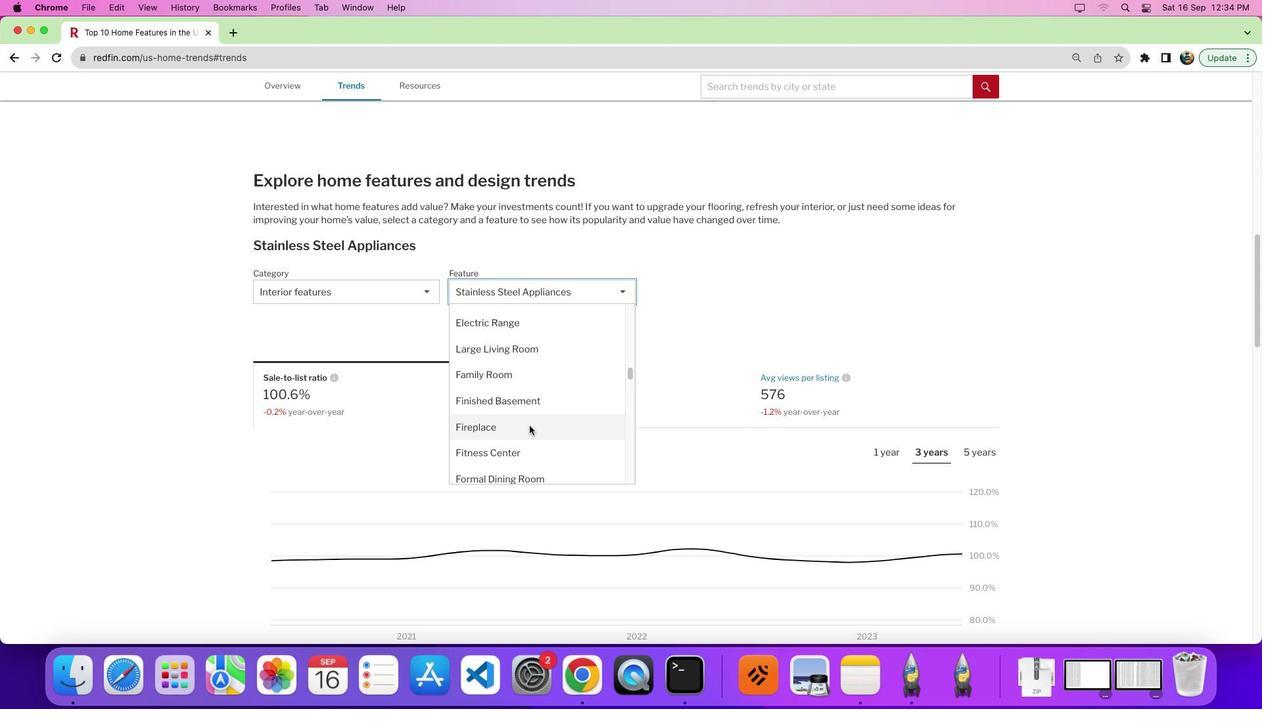 
Action: Mouse moved to (528, 429)
Screenshot: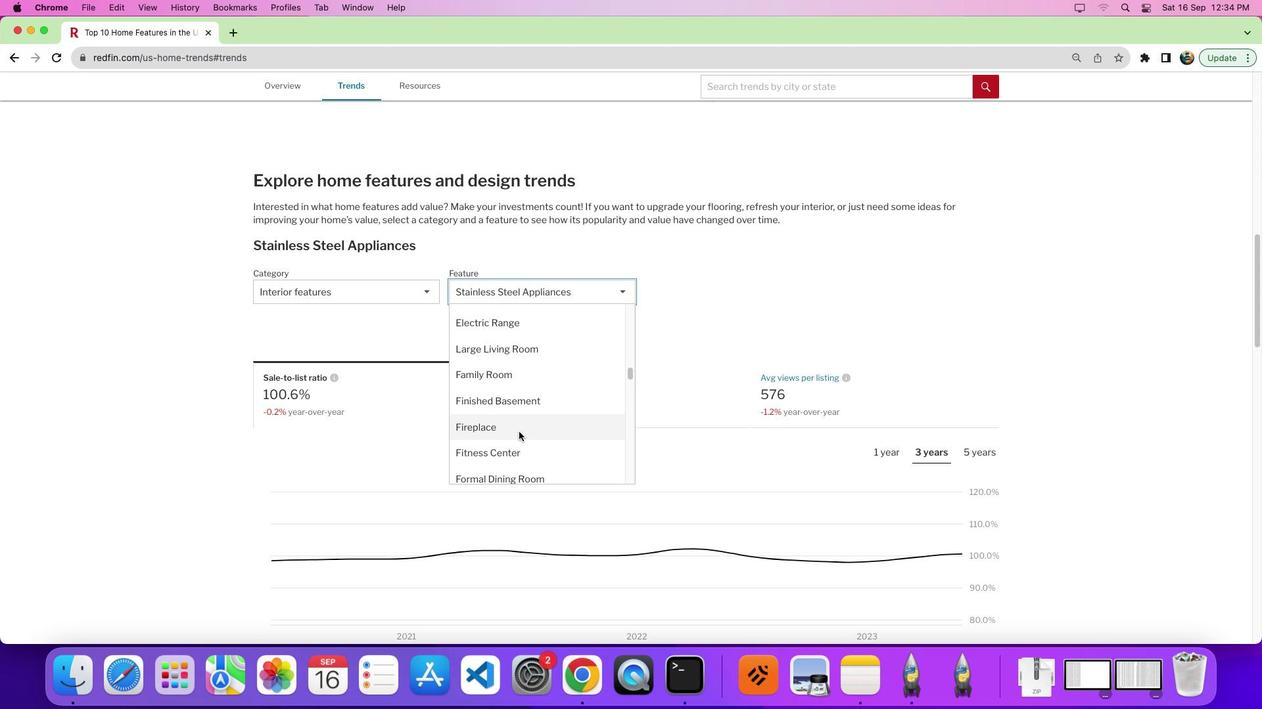 
Action: Mouse scrolled (528, 429) with delta (0, 0)
Screenshot: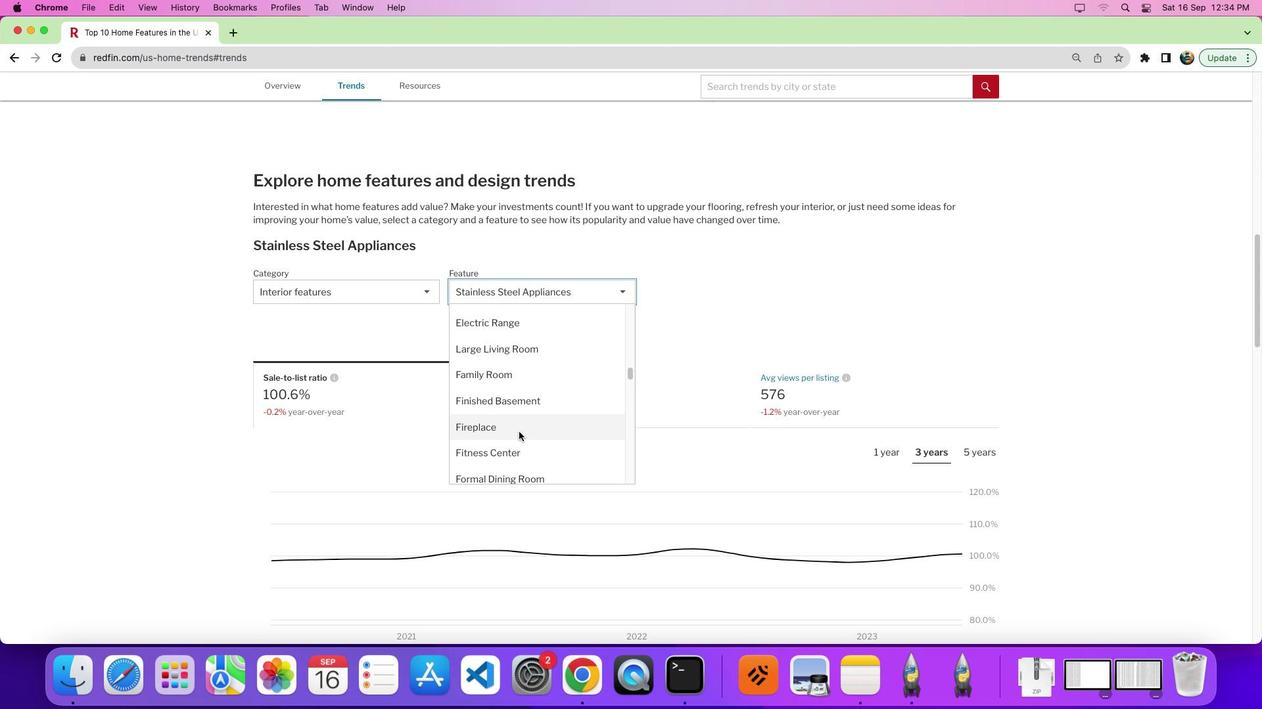 
Action: Mouse moved to (508, 460)
Screenshot: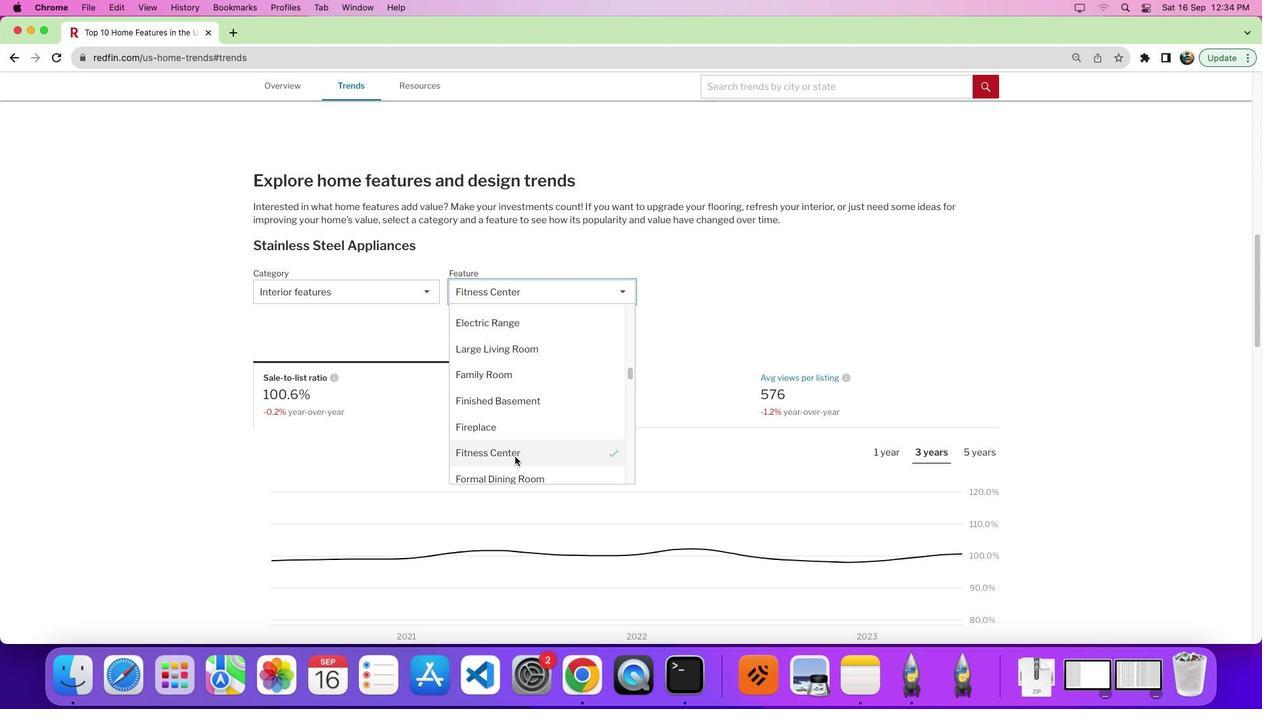 
Action: Mouse pressed left at (508, 460)
Screenshot: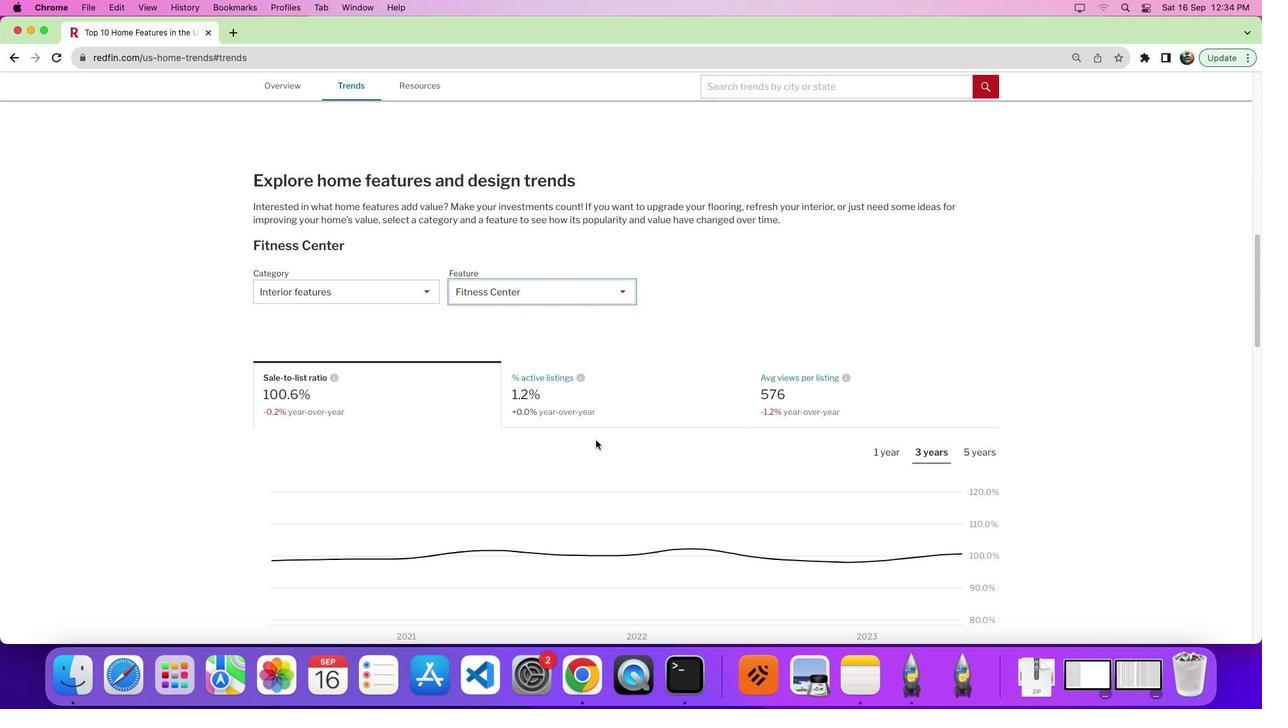
Action: Mouse moved to (705, 423)
Screenshot: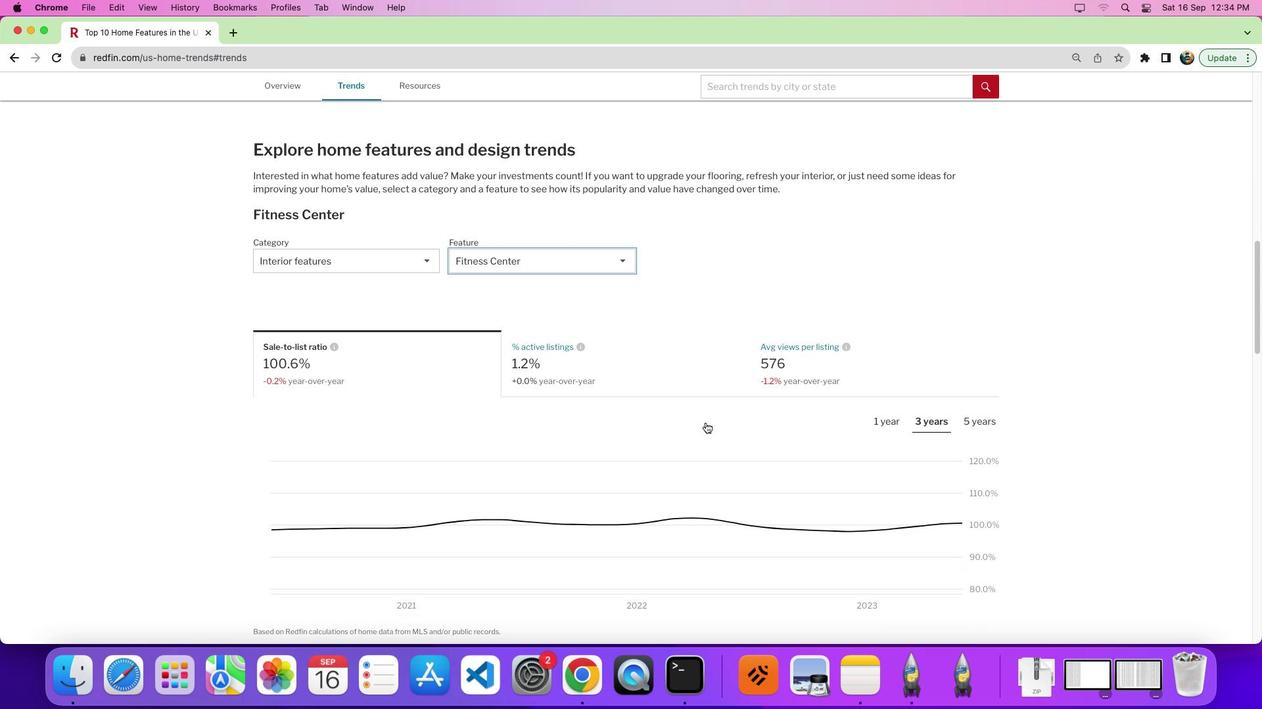 
Action: Mouse scrolled (705, 423) with delta (0, 0)
Screenshot: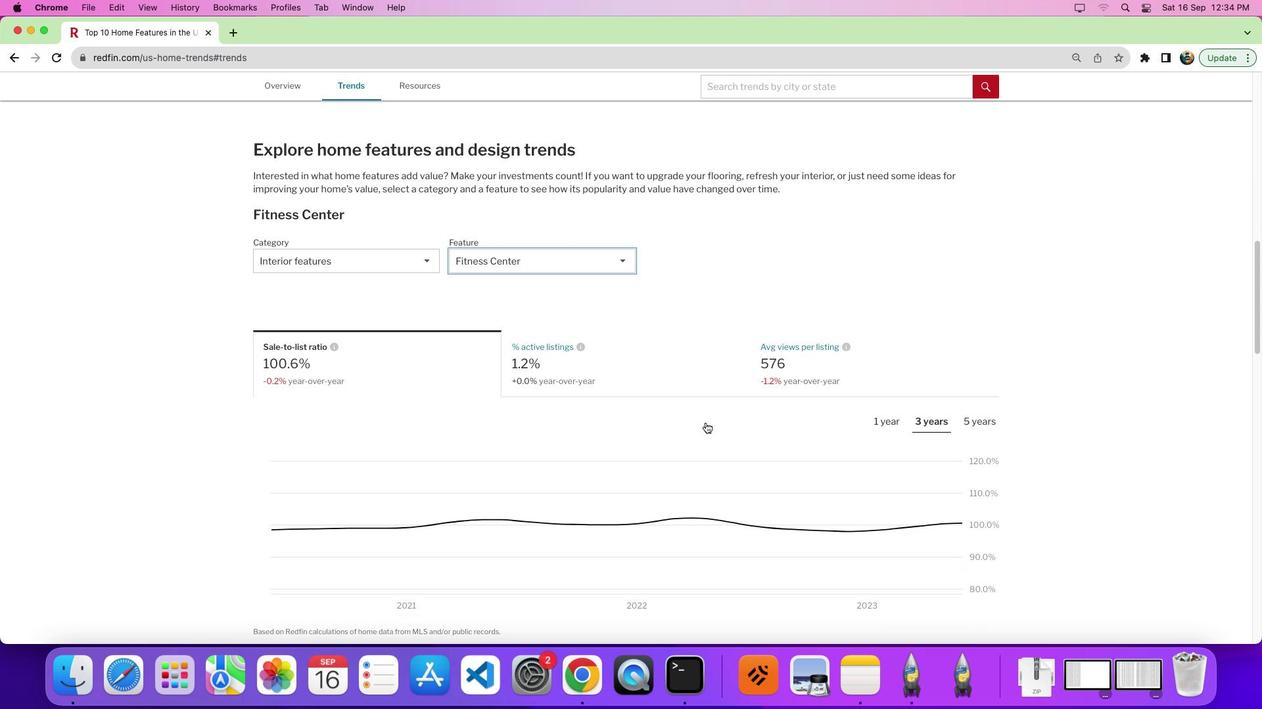 
Action: Mouse moved to (706, 422)
Screenshot: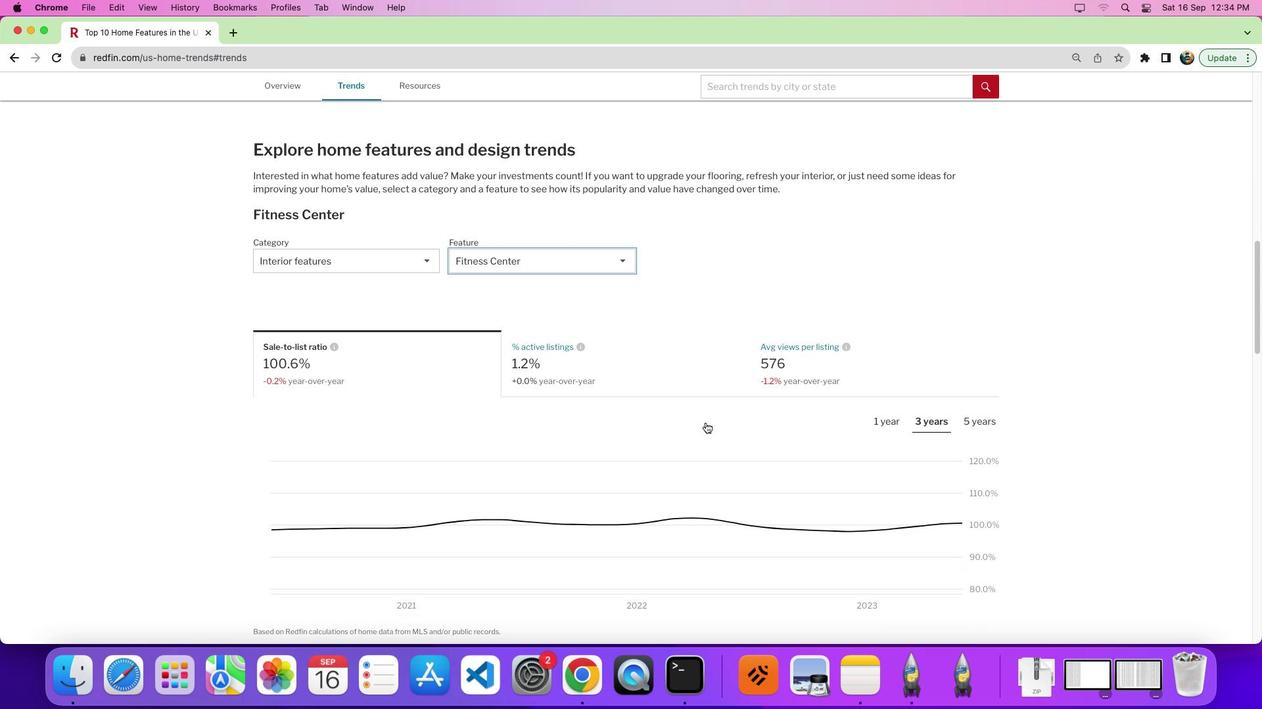 
Action: Mouse scrolled (706, 422) with delta (0, 0)
Screenshot: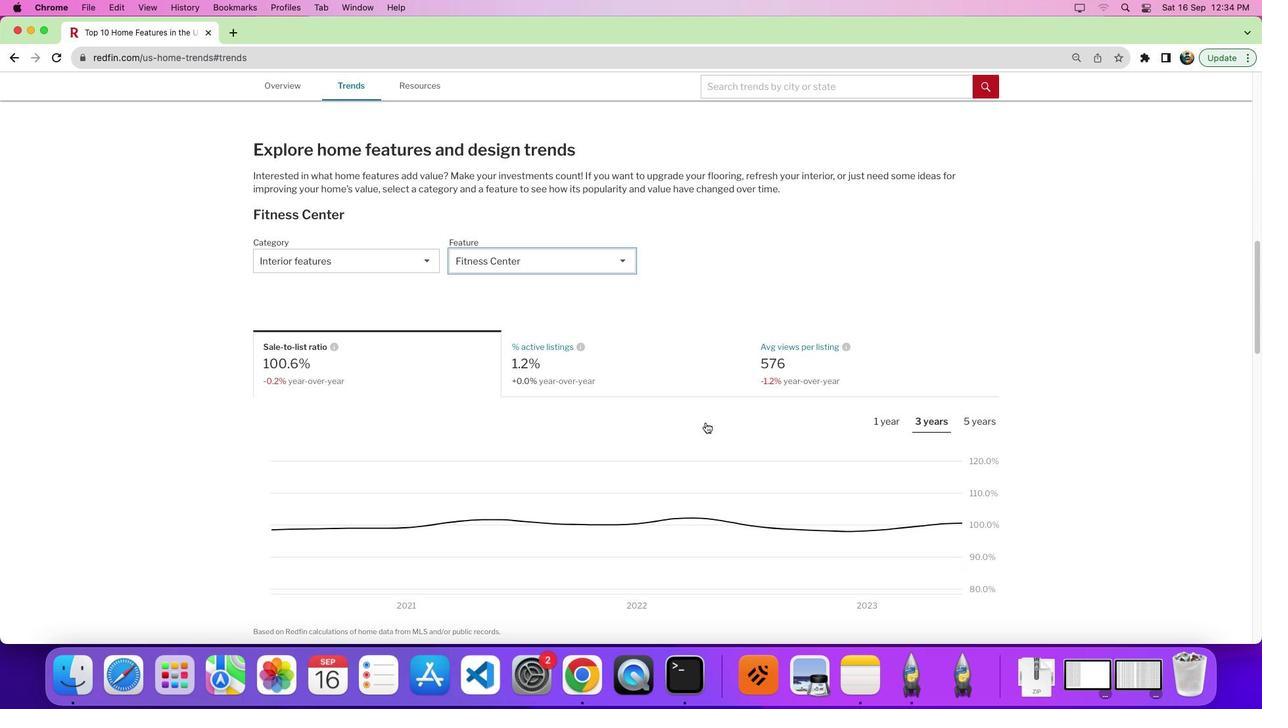 
Action: Mouse moved to (802, 366)
Screenshot: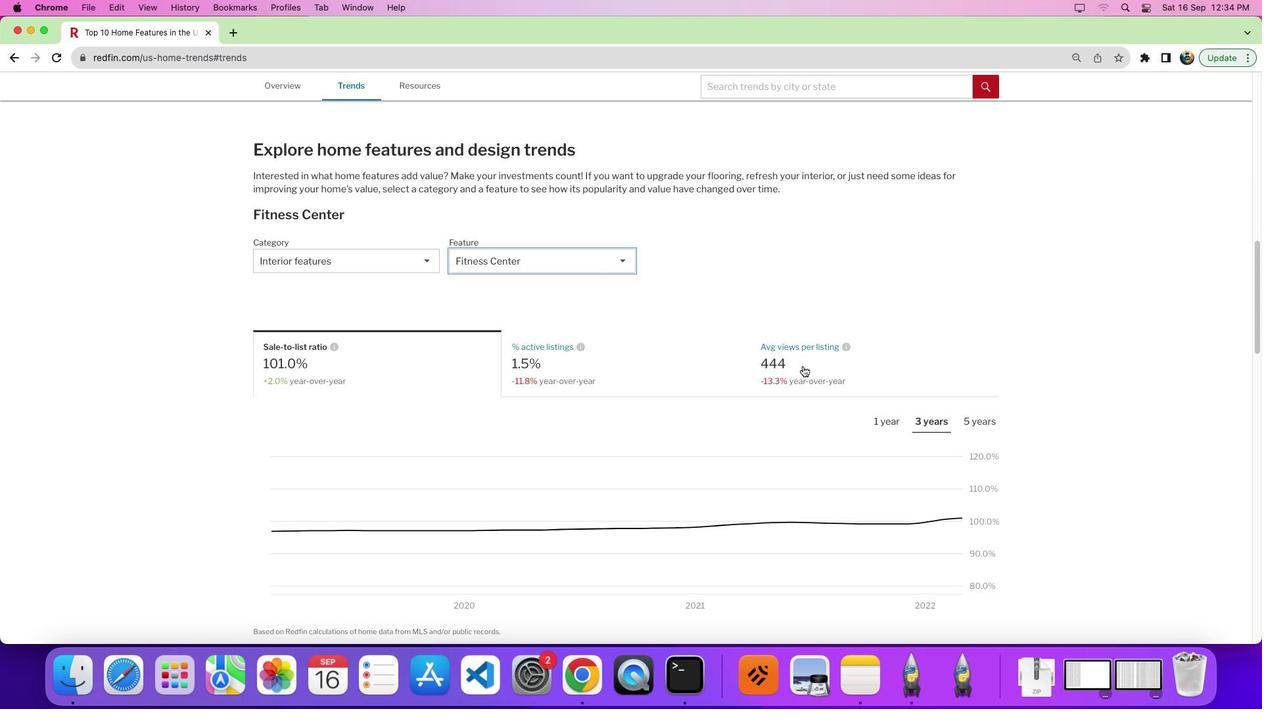 
Action: Mouse pressed left at (802, 366)
Screenshot: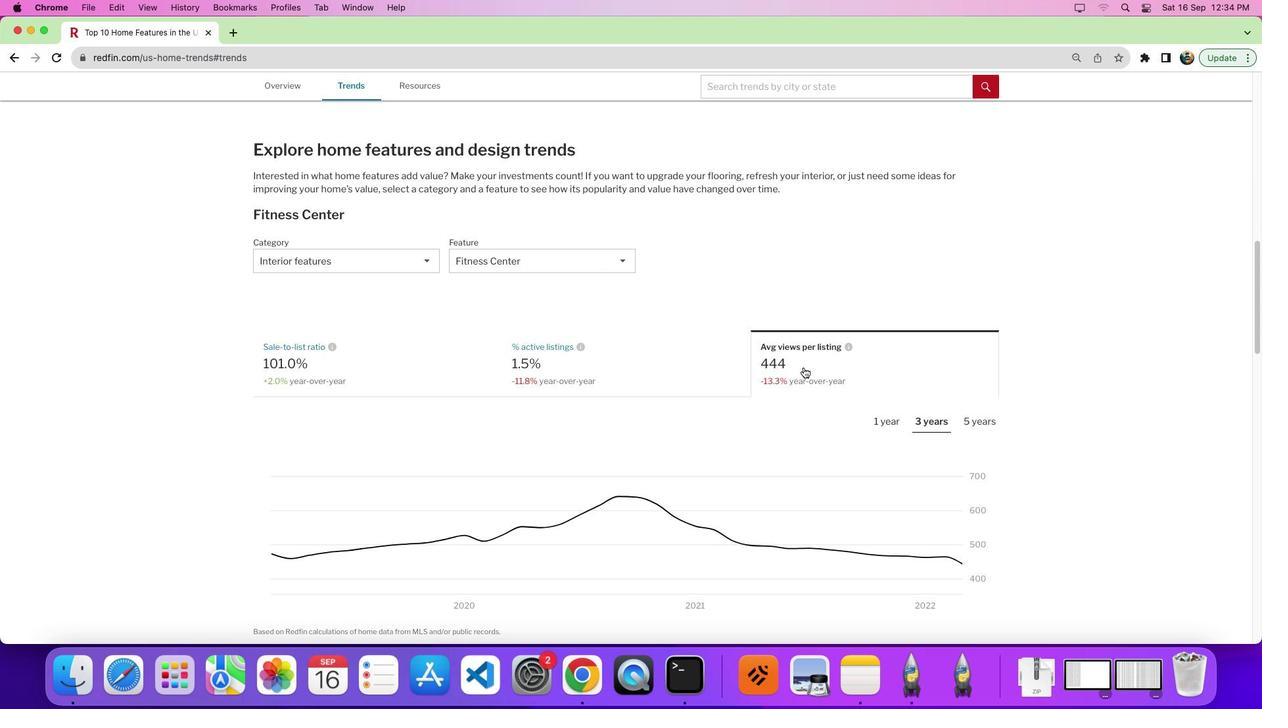 
Action: Mouse moved to (790, 362)
Screenshot: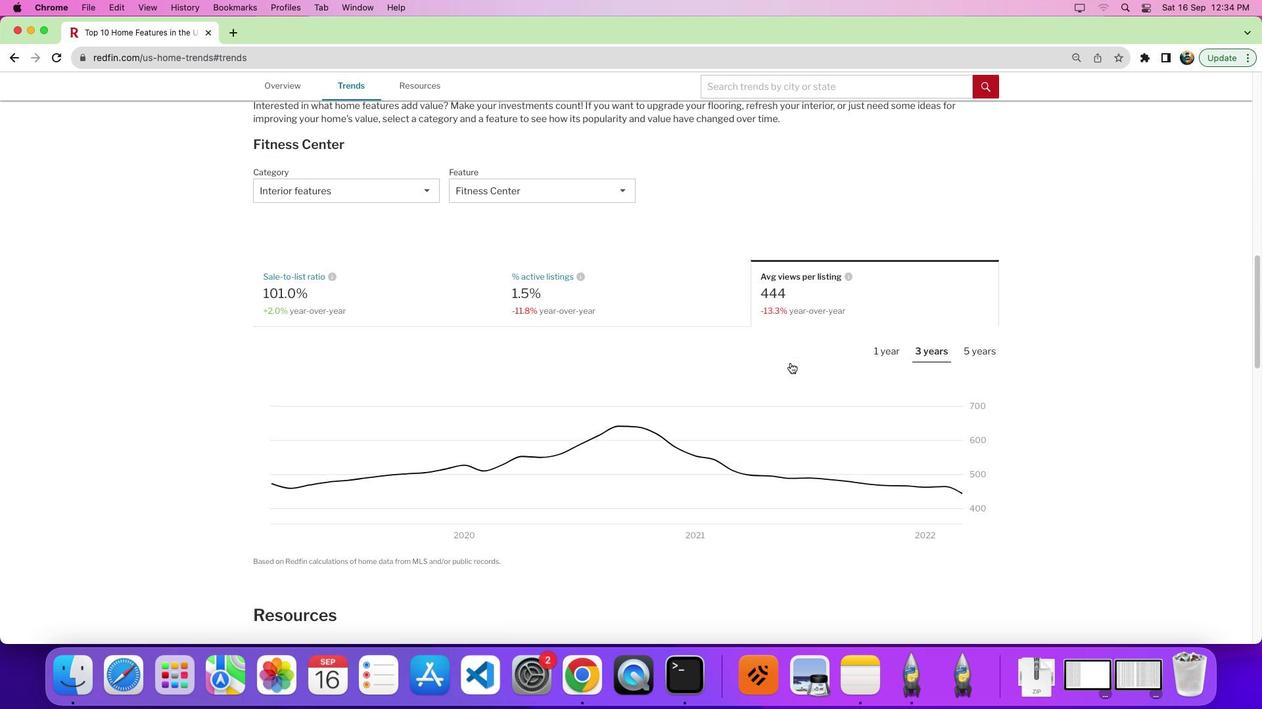 
Action: Mouse scrolled (790, 362) with delta (0, 0)
Screenshot: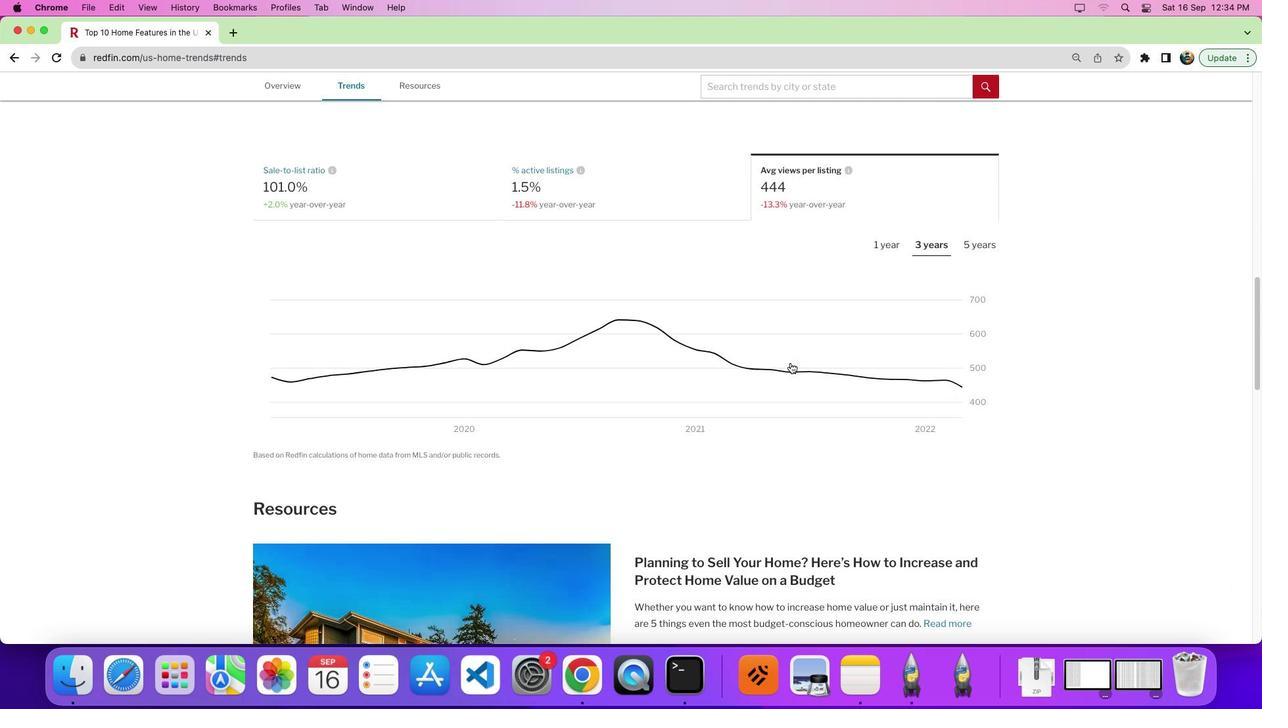 
Action: Mouse scrolled (790, 362) with delta (0, 0)
Screenshot: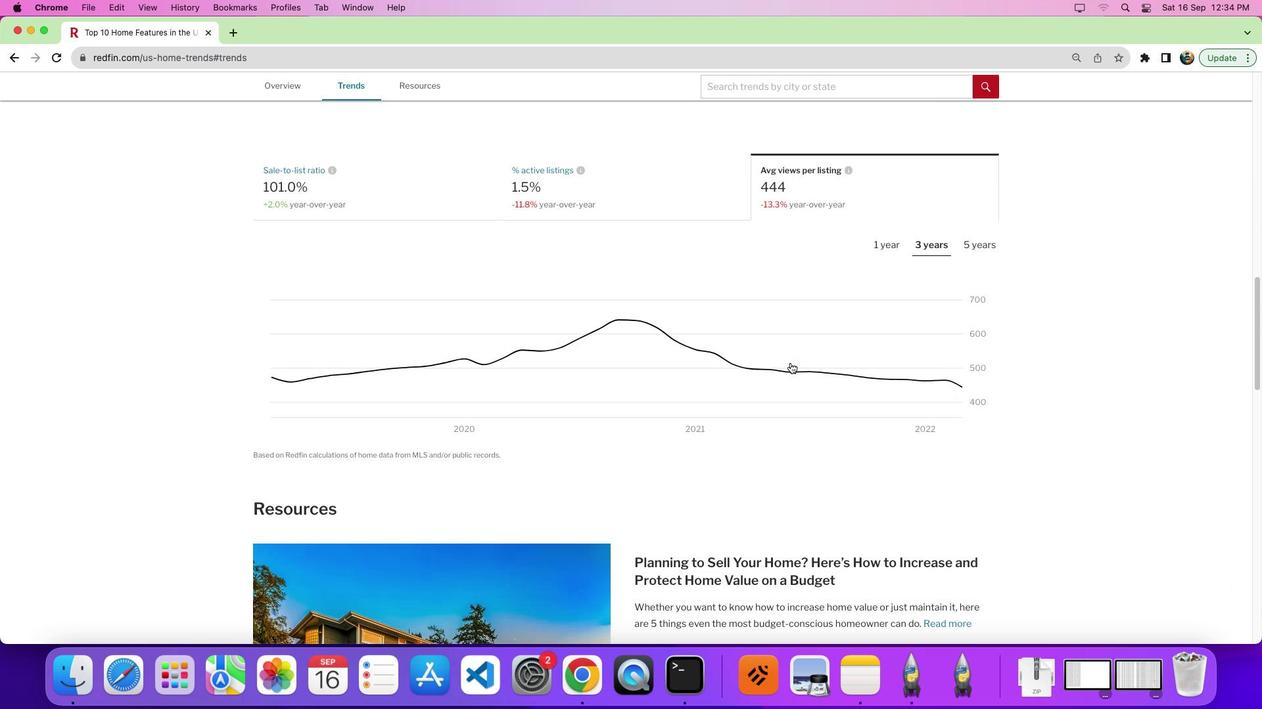 
Action: Mouse scrolled (790, 362) with delta (0, -3)
Screenshot: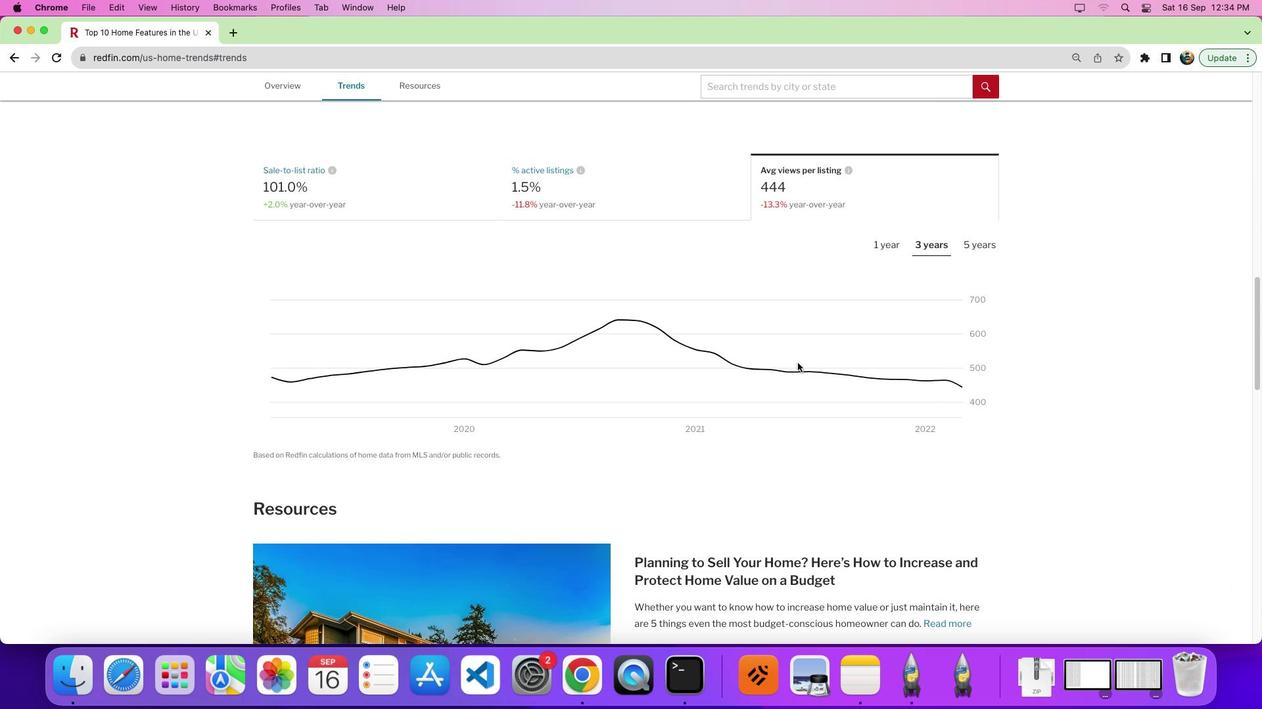 
Action: Mouse moved to (1179, 377)
Screenshot: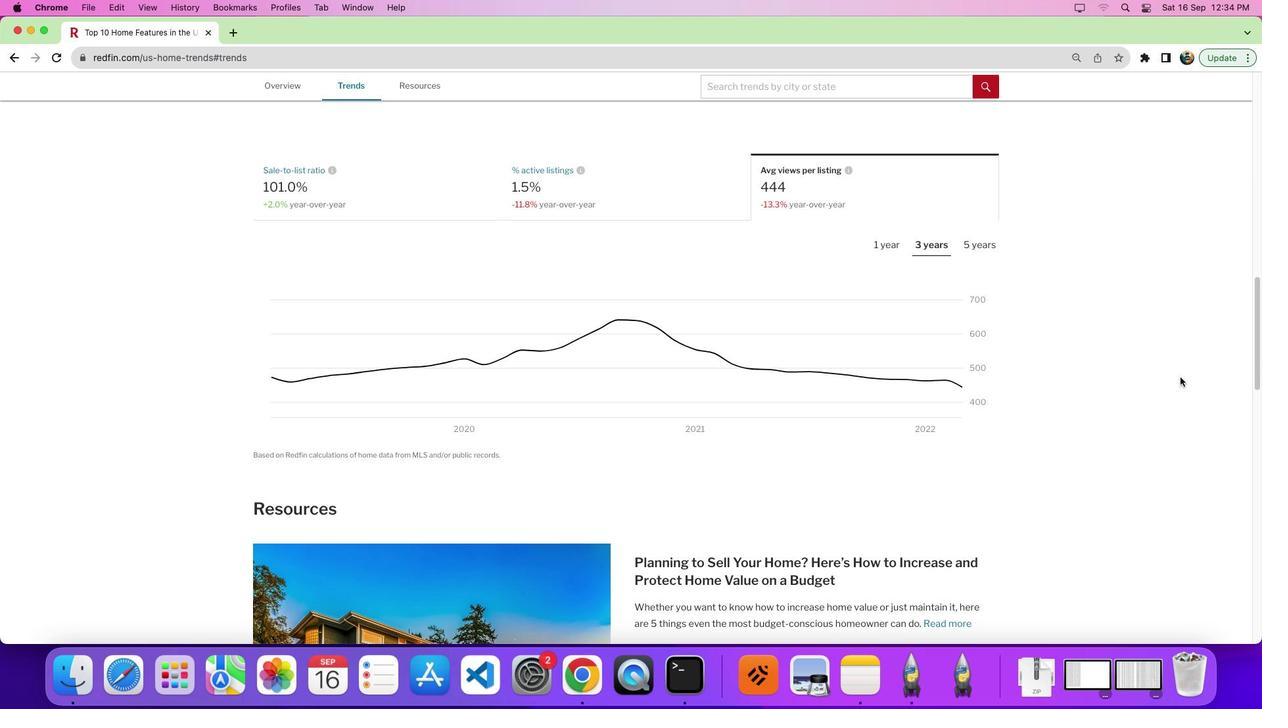 
